 Task: Open Card Machine Learning Model Testing Review in Board Project Time Tracking to Workspace Financial Analysis and Planning and add a team member Softage.2@softage.net, a label Orange, a checklist Bankruptcy Law, an attachment from your computer, a color Orange and finally, add a card description 'Plan and execute company team-building retreat with a focus on team alignment' and a comment 'Let us approach this task with a sense of creativity and innovation, looking for unique and unconventional solutions.'. Add a start date 'Jan 02, 1900' with a due date 'Jan 09, 1900'
Action: Mouse moved to (66, 319)
Screenshot: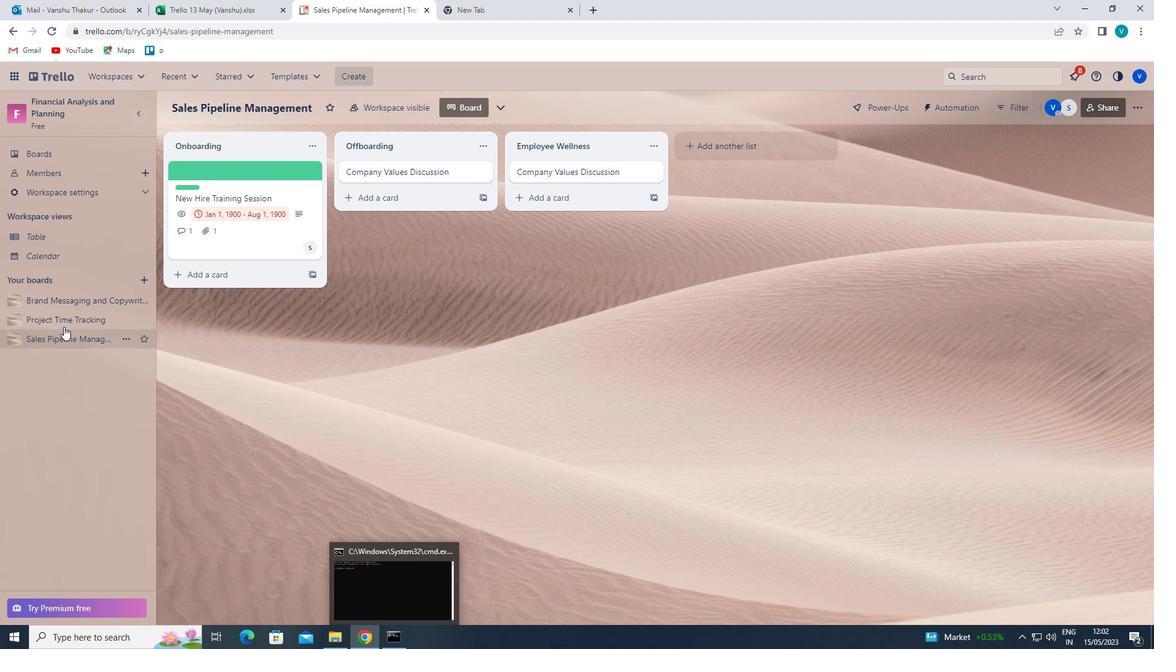 
Action: Mouse pressed left at (66, 319)
Screenshot: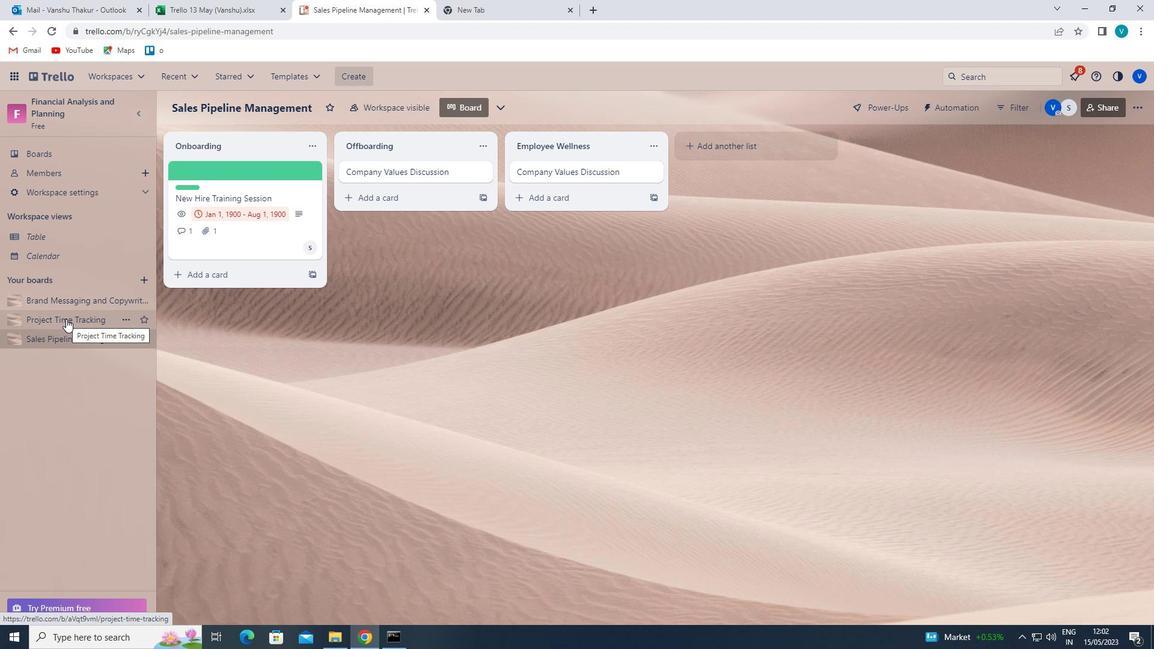 
Action: Mouse moved to (266, 170)
Screenshot: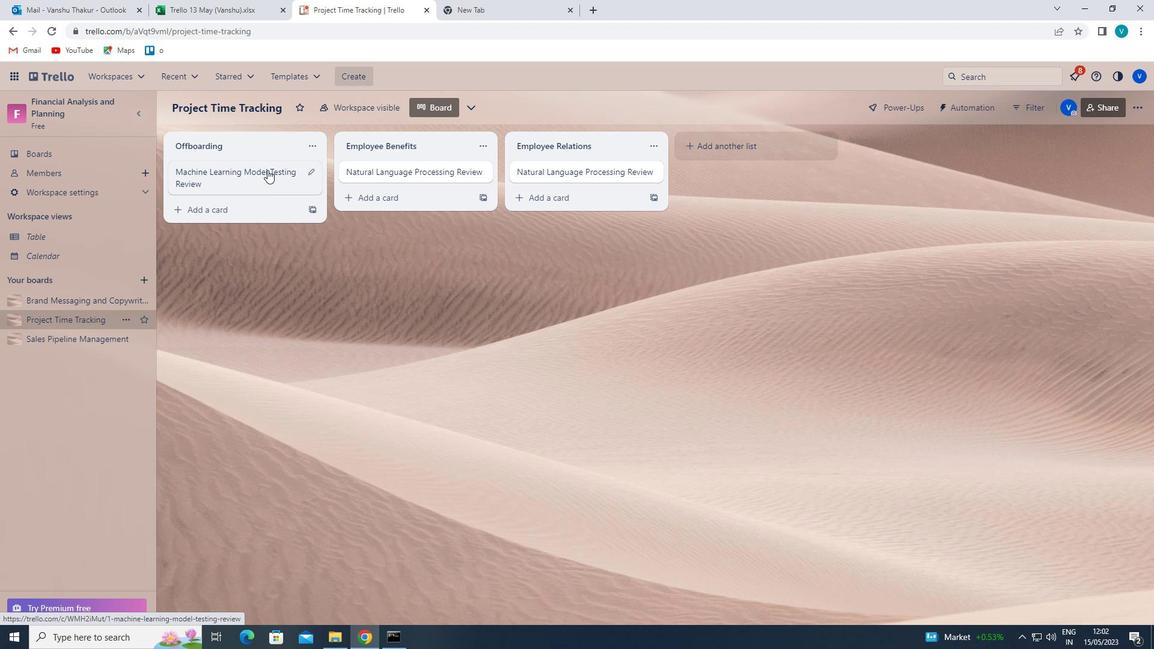 
Action: Mouse pressed left at (266, 170)
Screenshot: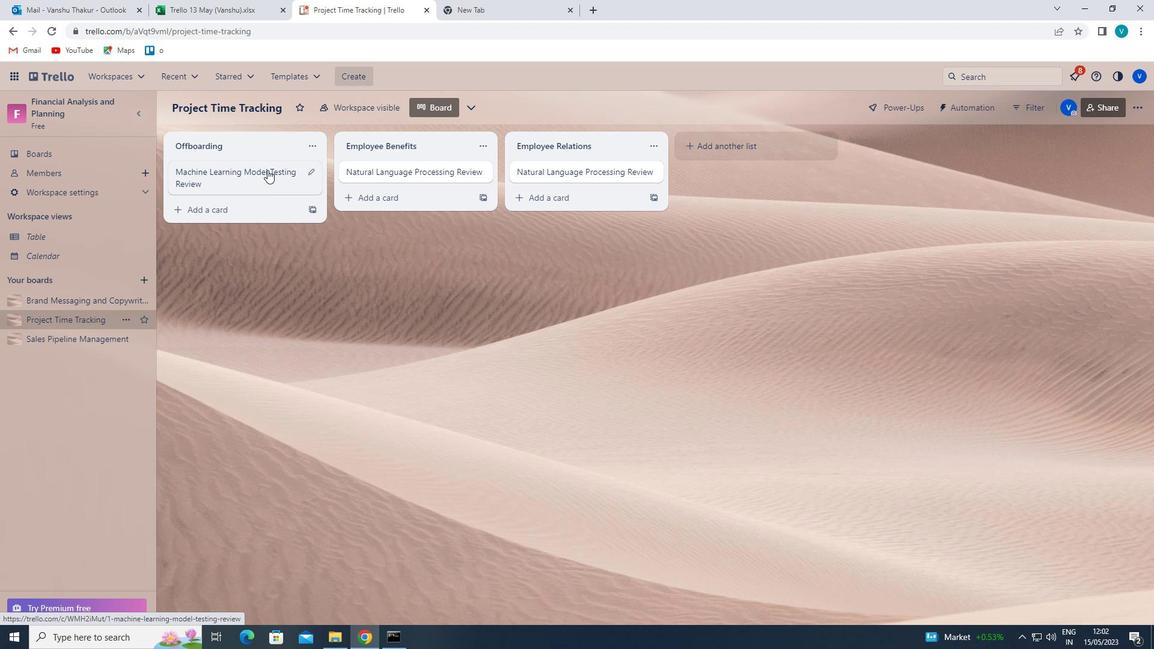 
Action: Mouse moved to (725, 167)
Screenshot: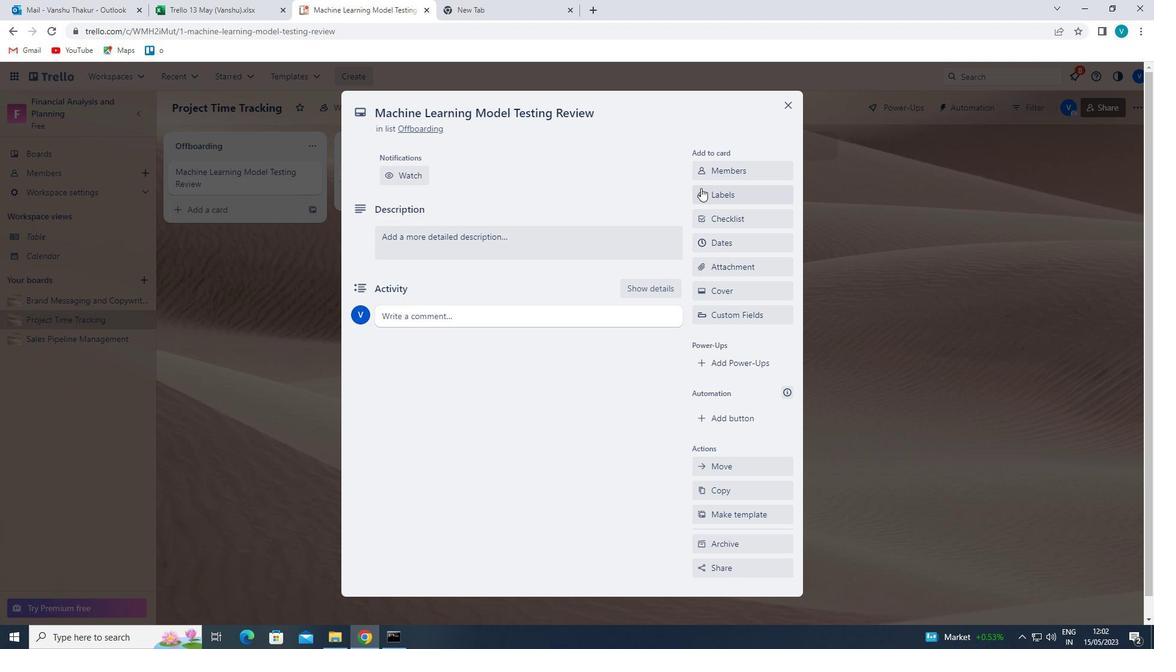
Action: Mouse pressed left at (725, 167)
Screenshot: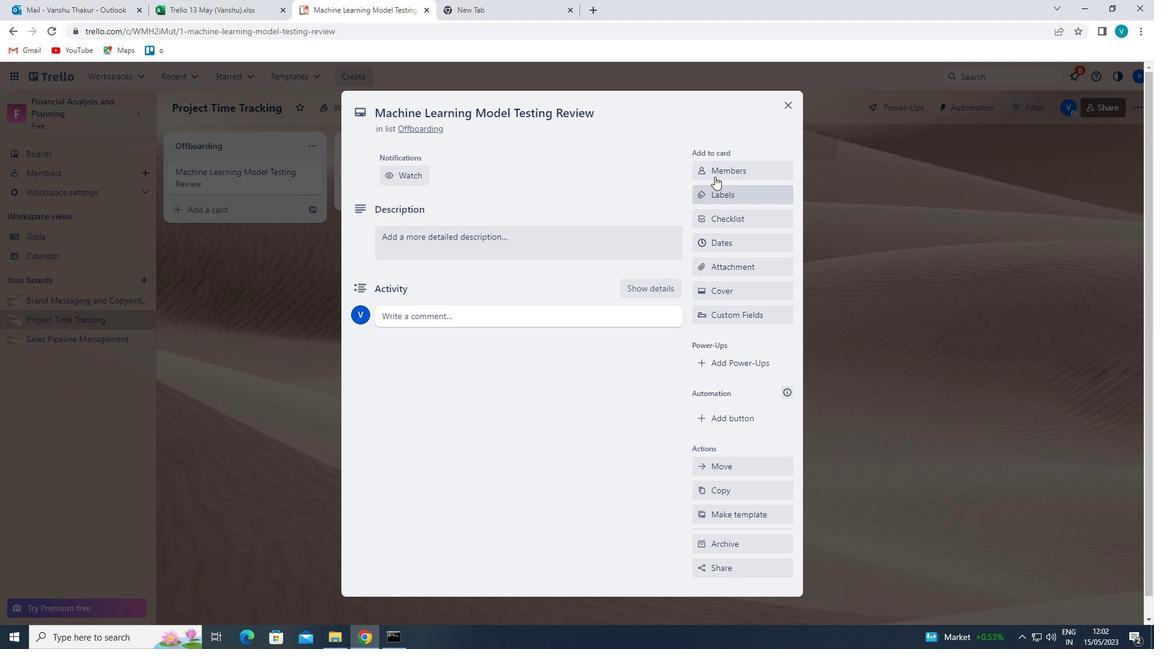 
Action: Mouse moved to (744, 224)
Screenshot: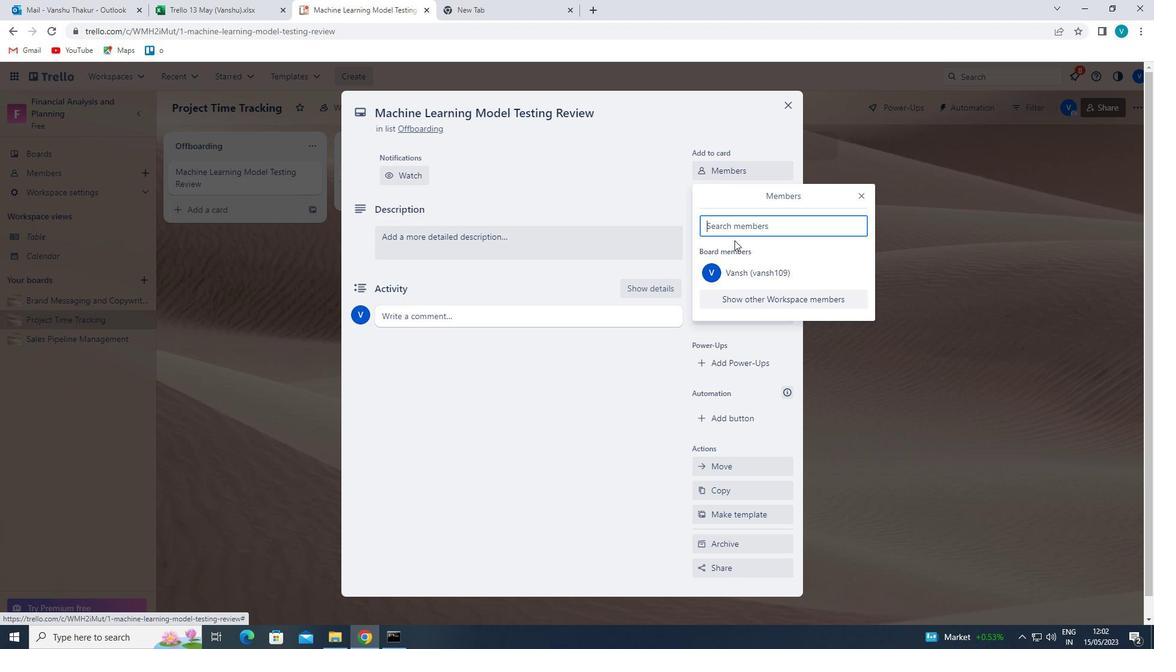 
Action: Mouse pressed left at (744, 224)
Screenshot: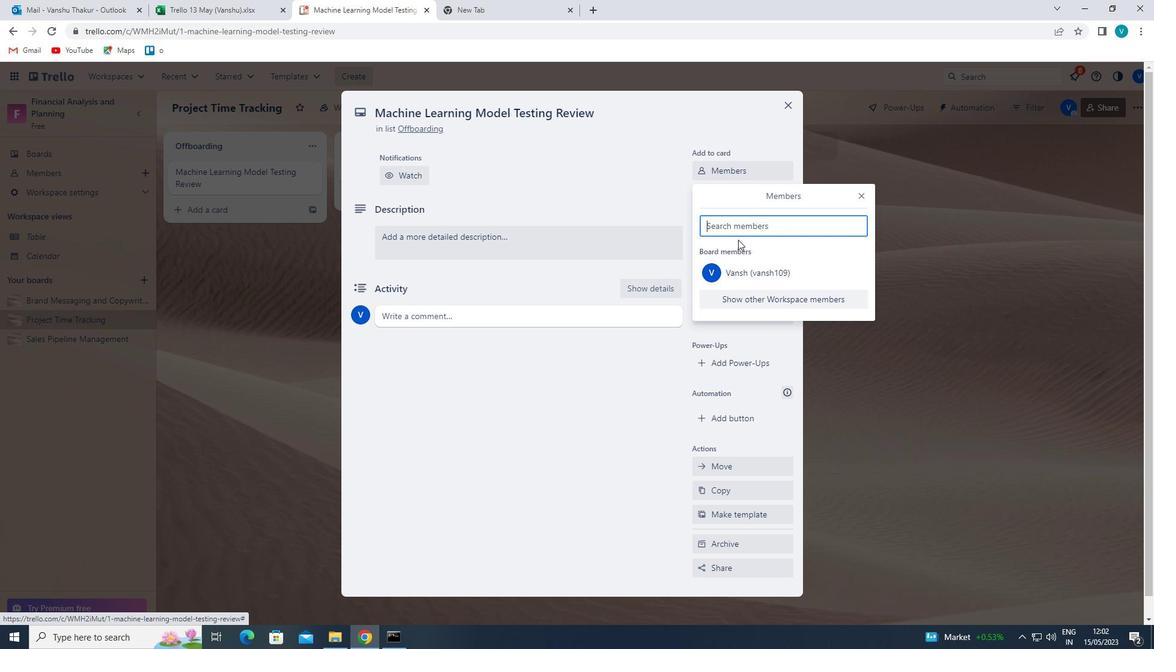 
Action: Key pressed <Key.shift>S
Screenshot: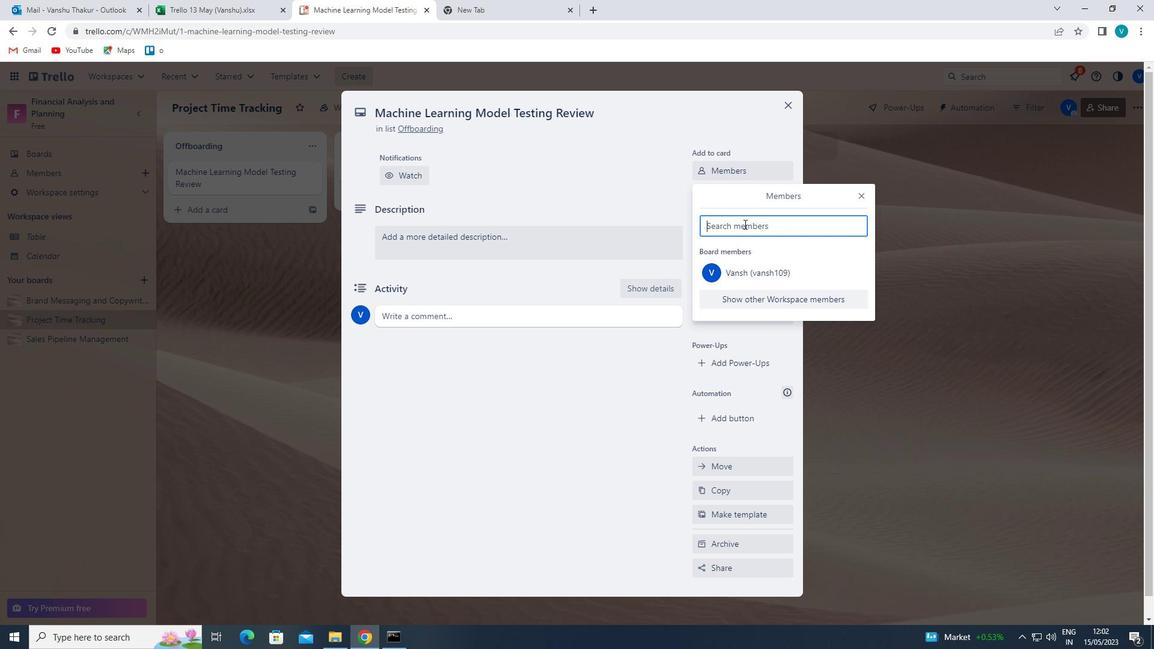 
Action: Mouse moved to (317, 474)
Screenshot: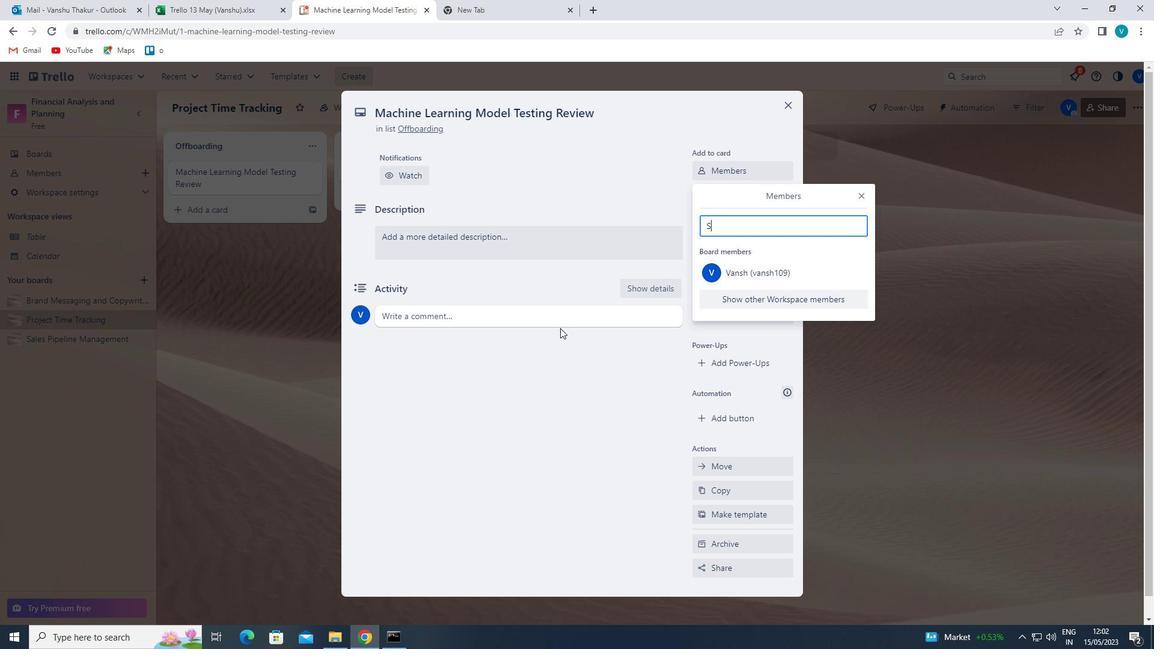 
Action: Key pressed OFT
Screenshot: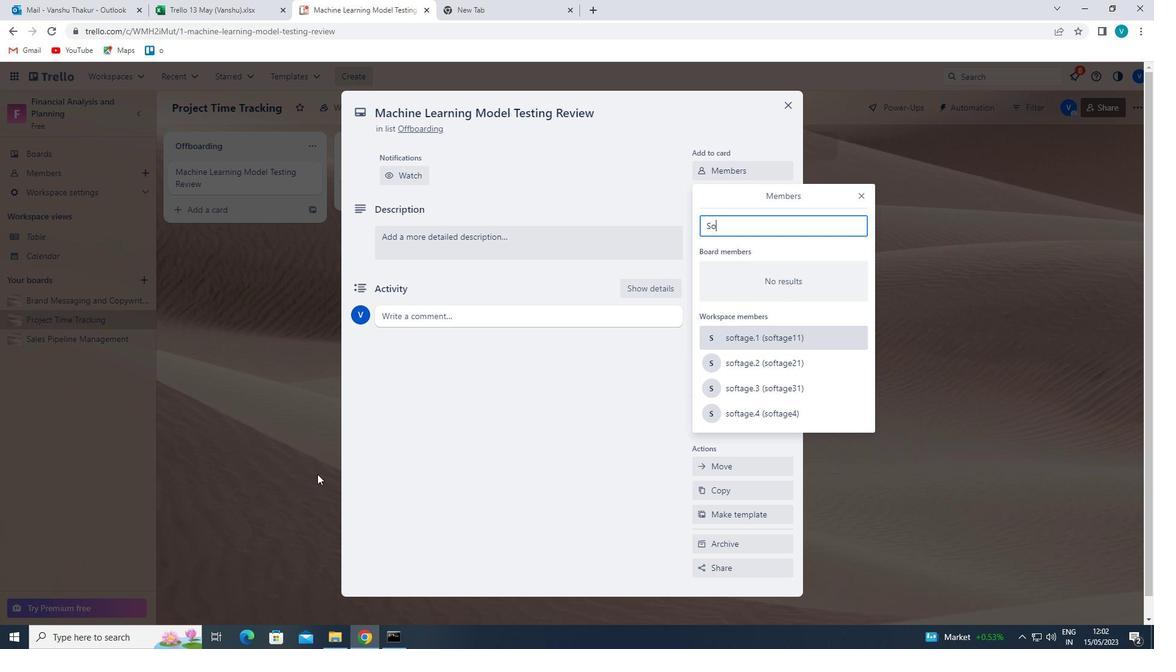 
Action: Mouse moved to (785, 367)
Screenshot: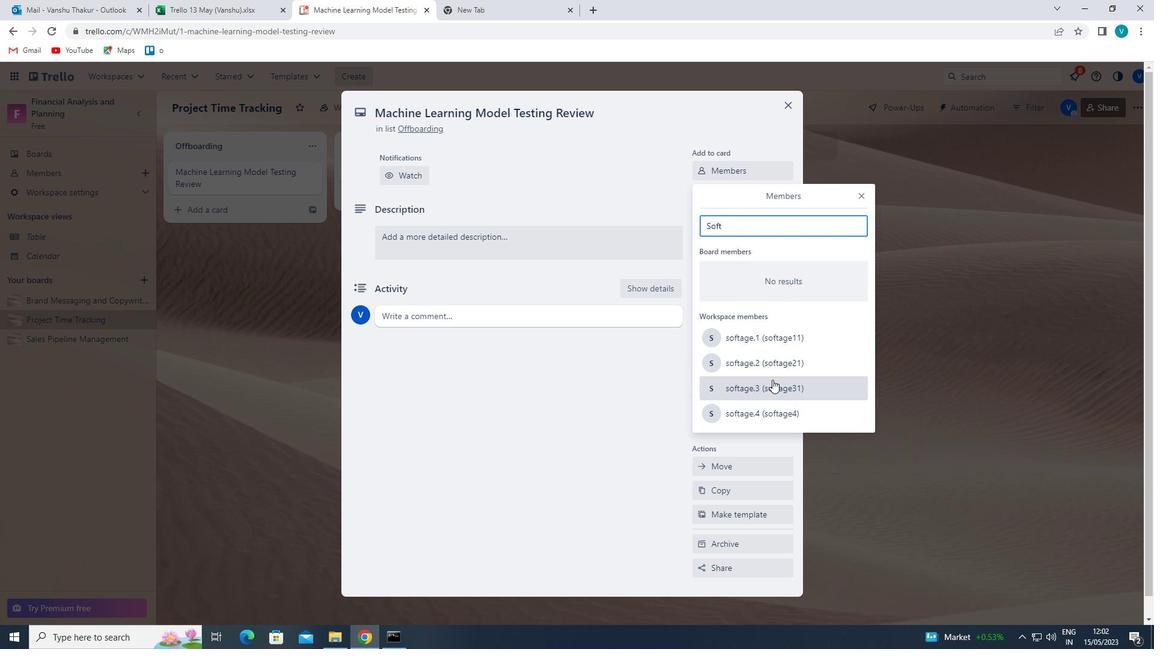
Action: Mouse pressed left at (785, 367)
Screenshot: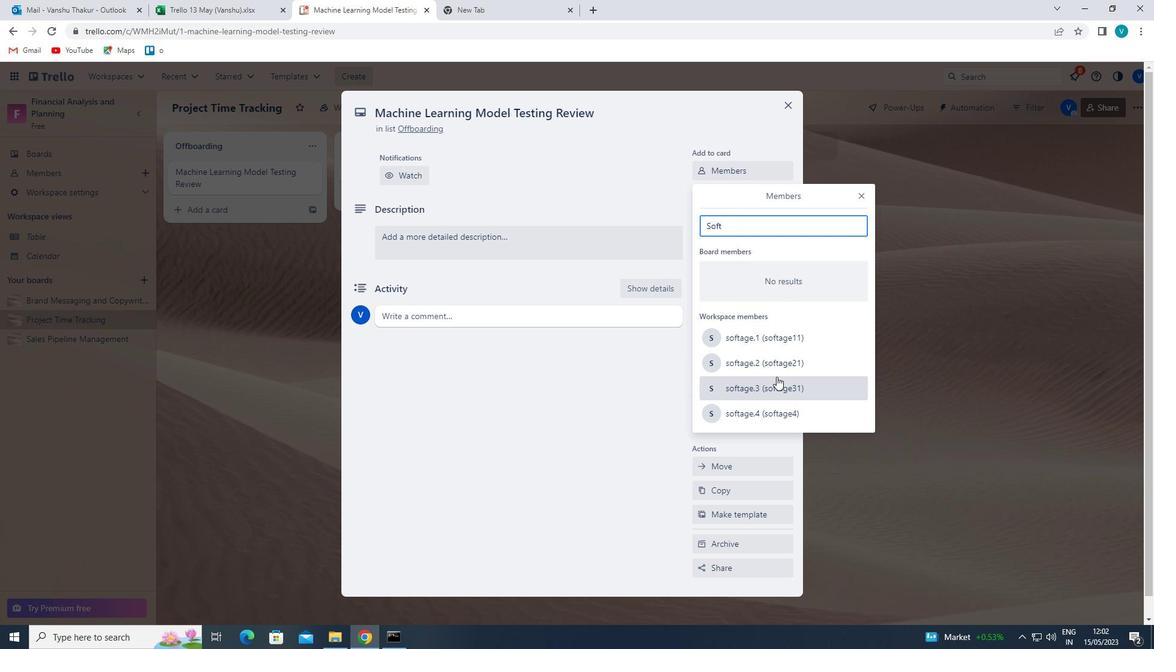 
Action: Mouse moved to (861, 193)
Screenshot: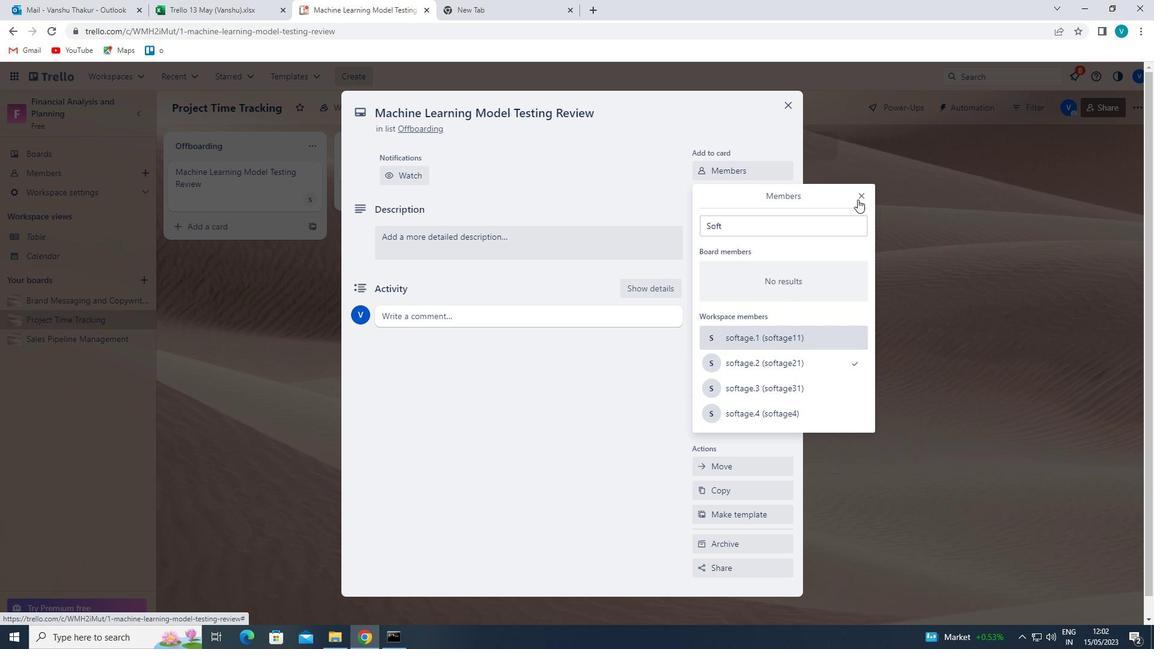 
Action: Mouse pressed left at (861, 193)
Screenshot: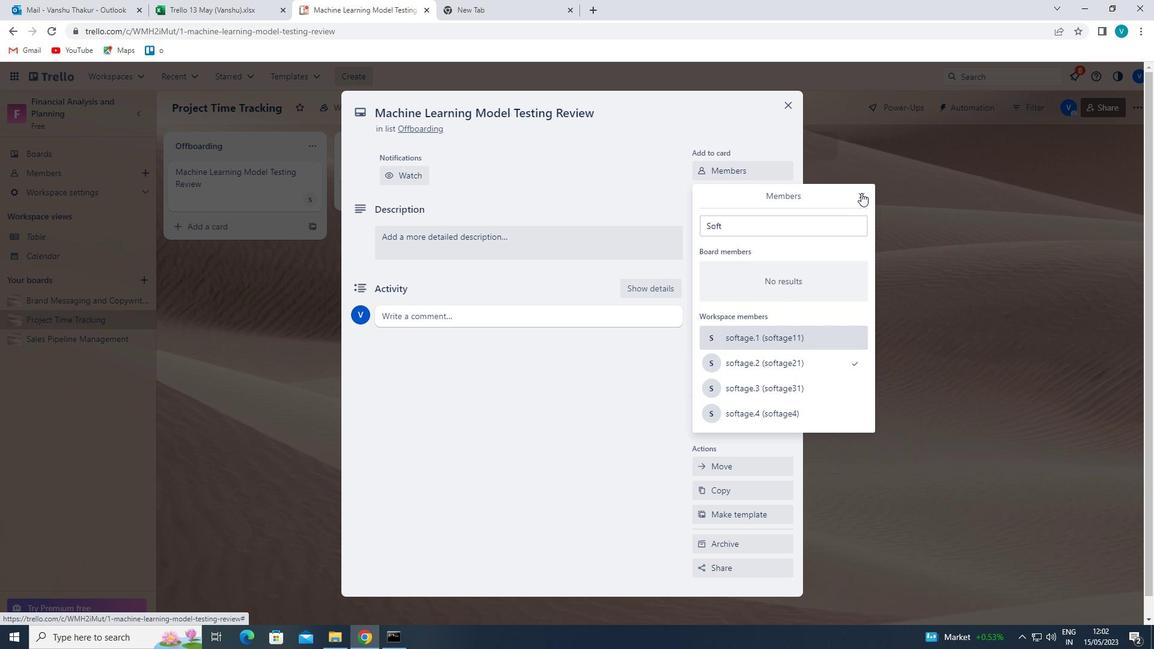 
Action: Mouse moved to (771, 241)
Screenshot: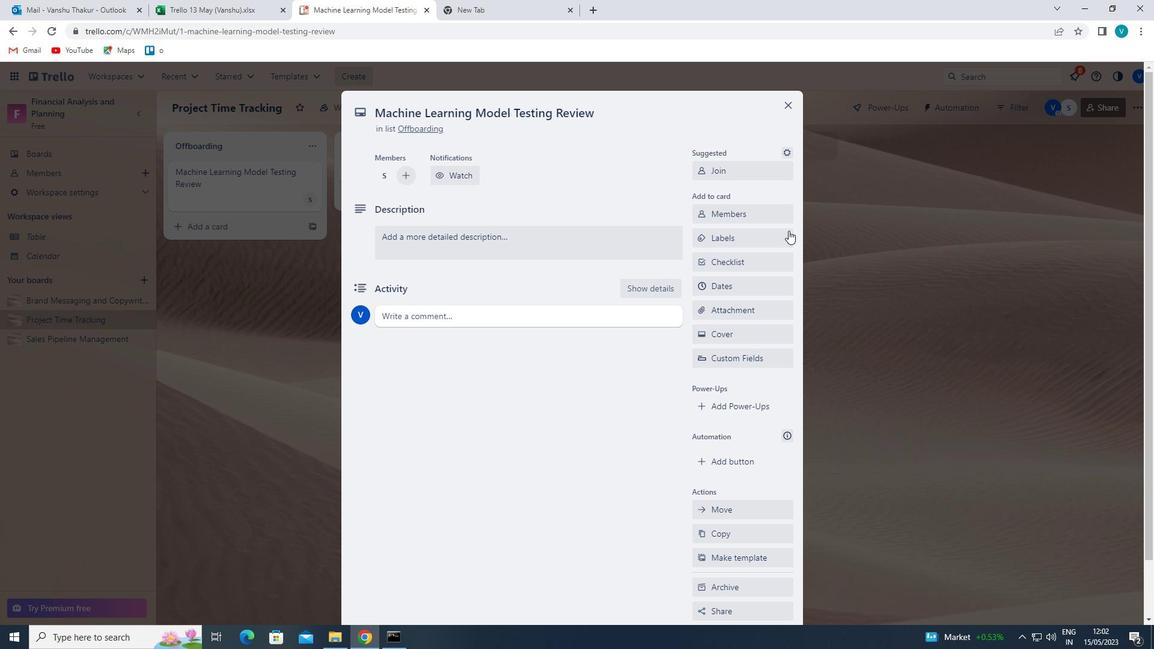 
Action: Mouse pressed left at (771, 241)
Screenshot: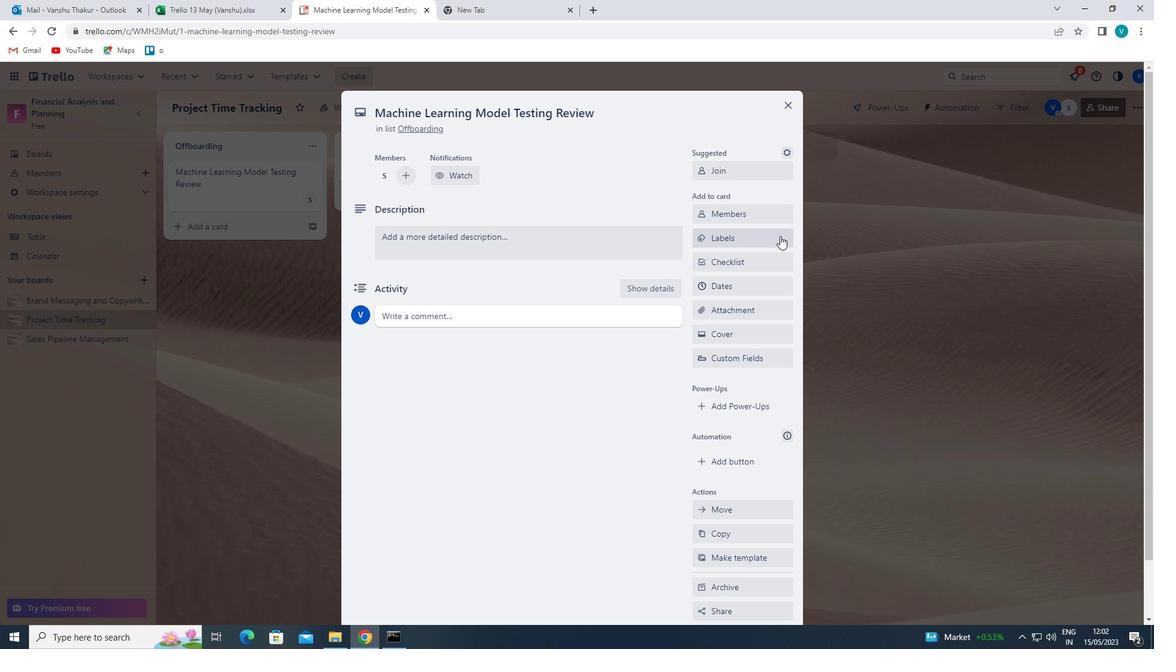 
Action: Mouse moved to (761, 380)
Screenshot: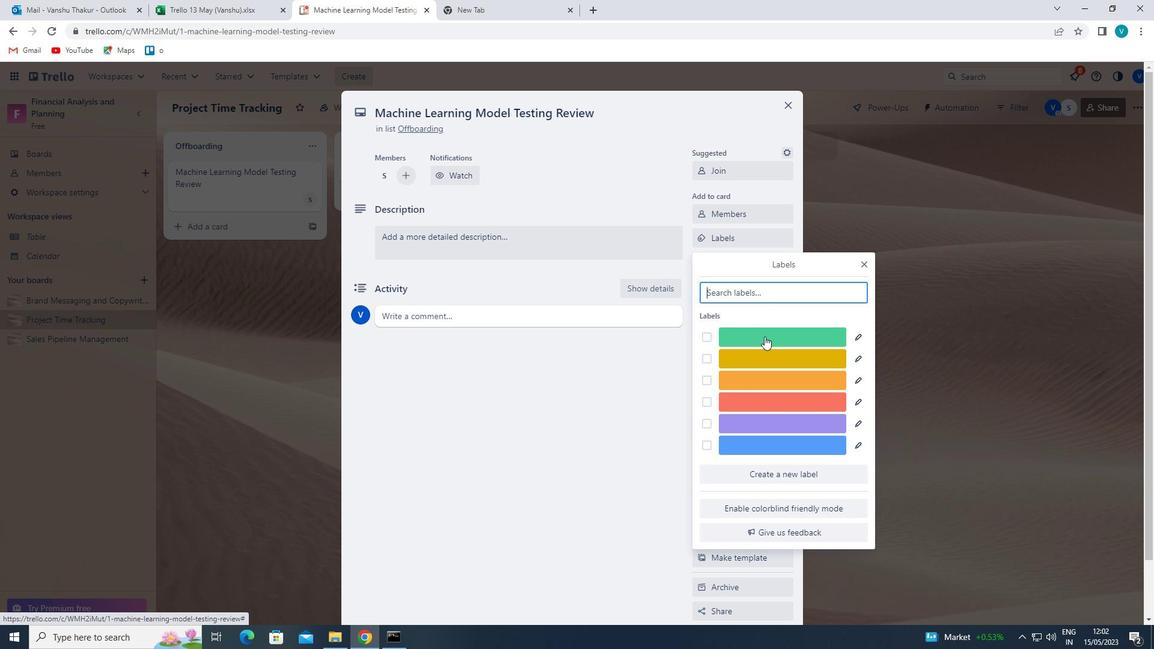 
Action: Mouse pressed left at (761, 380)
Screenshot: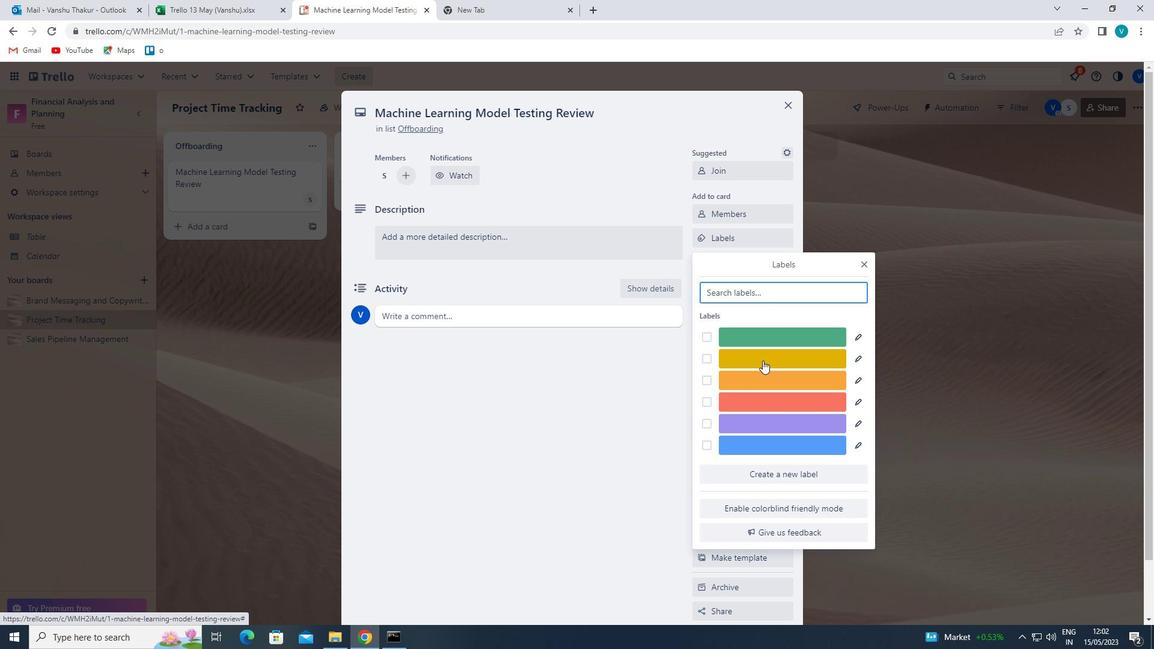 
Action: Mouse moved to (763, 363)
Screenshot: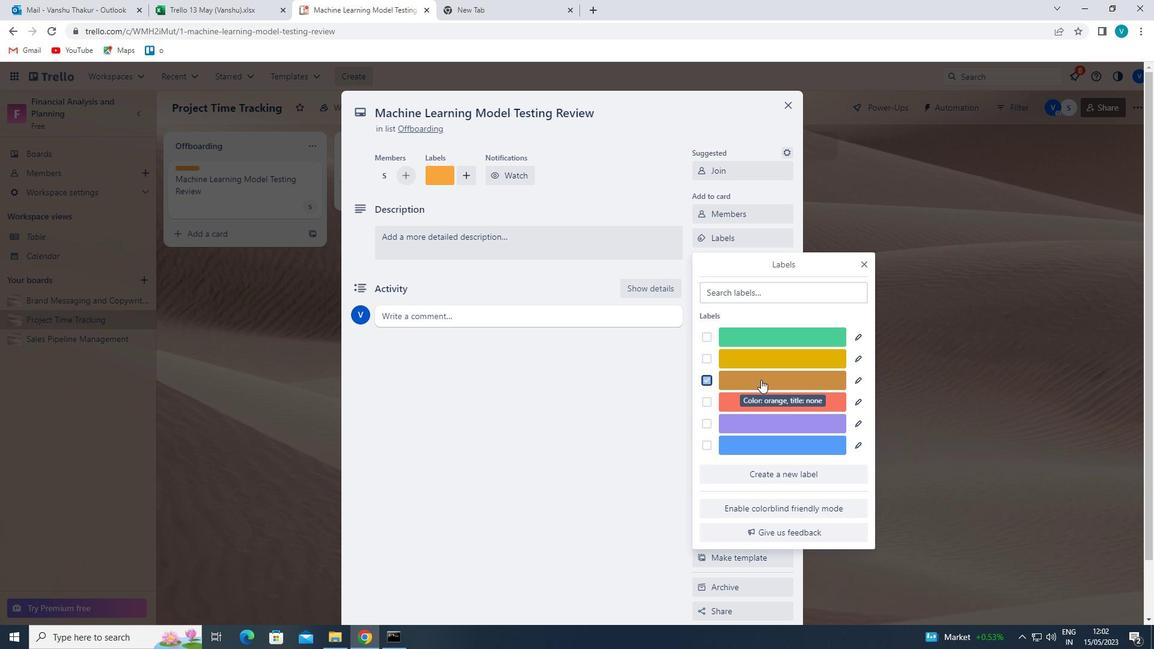 
Action: Mouse pressed left at (763, 363)
Screenshot: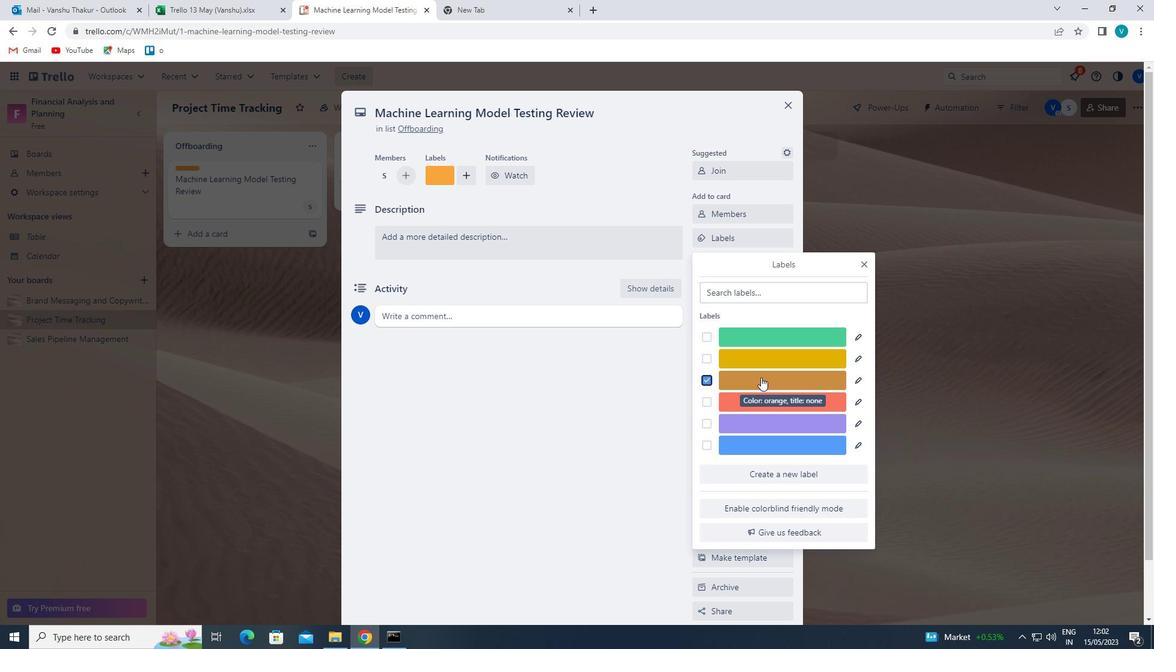 
Action: Mouse moved to (748, 375)
Screenshot: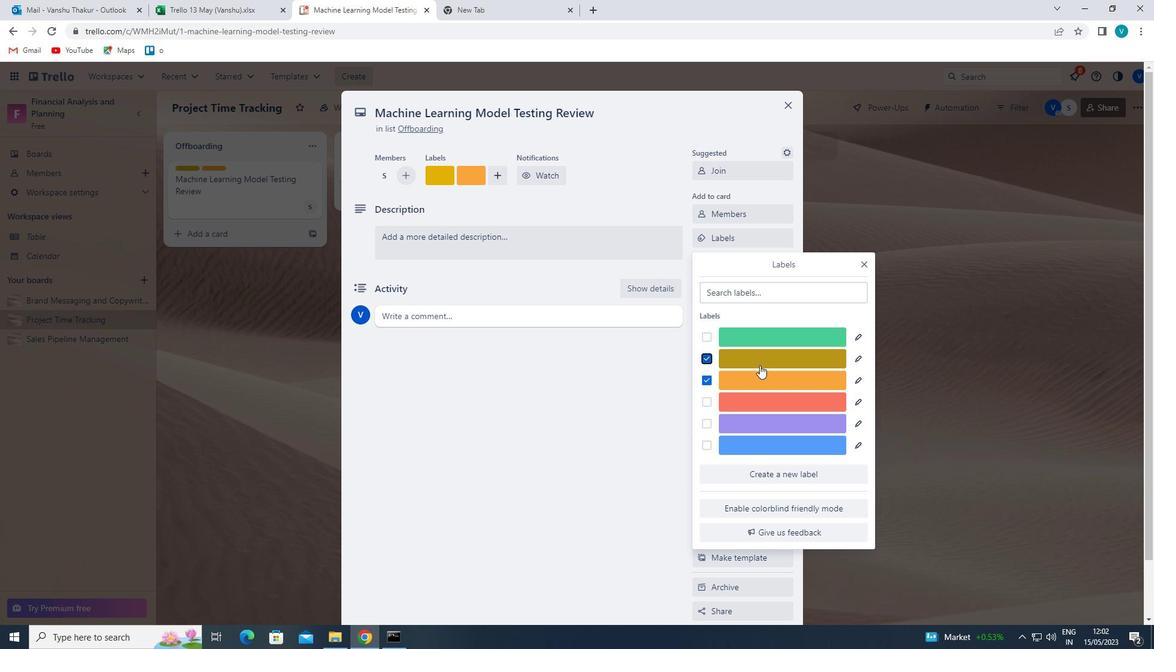 
Action: Mouse pressed left at (748, 375)
Screenshot: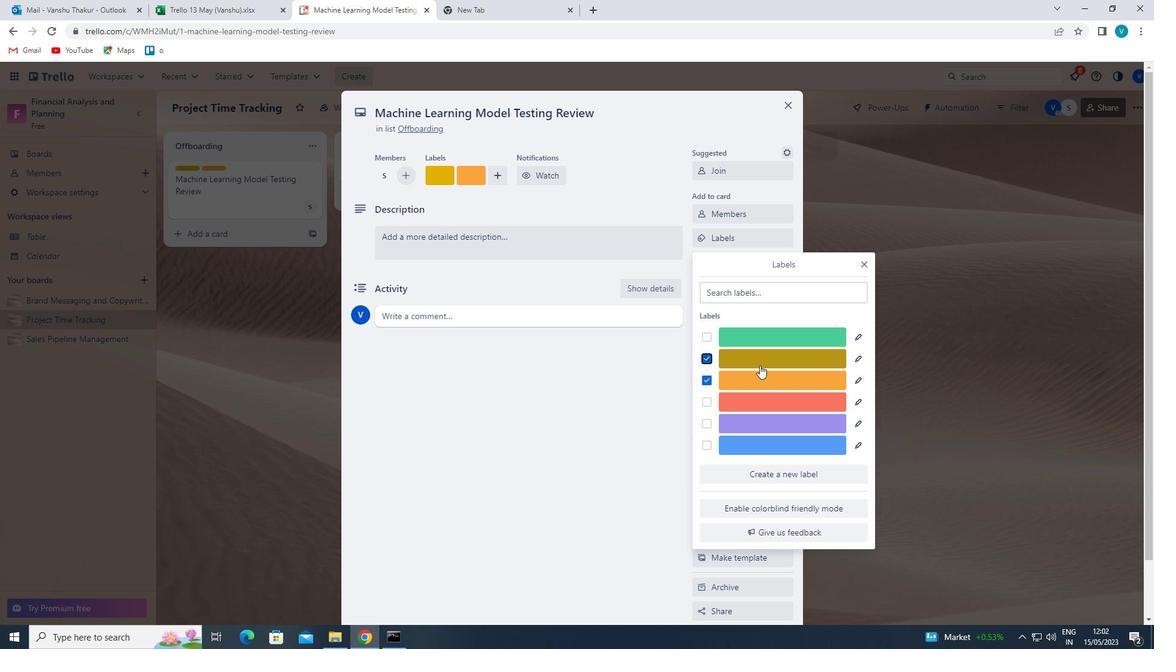 
Action: Mouse moved to (765, 374)
Screenshot: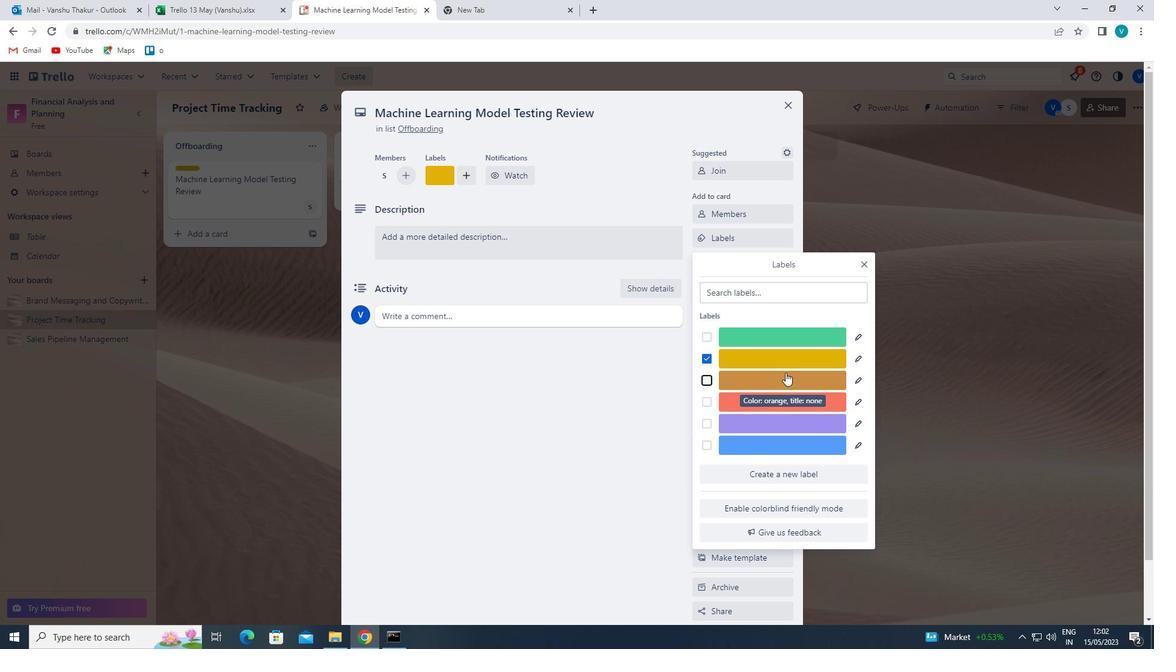 
Action: Mouse pressed left at (765, 374)
Screenshot: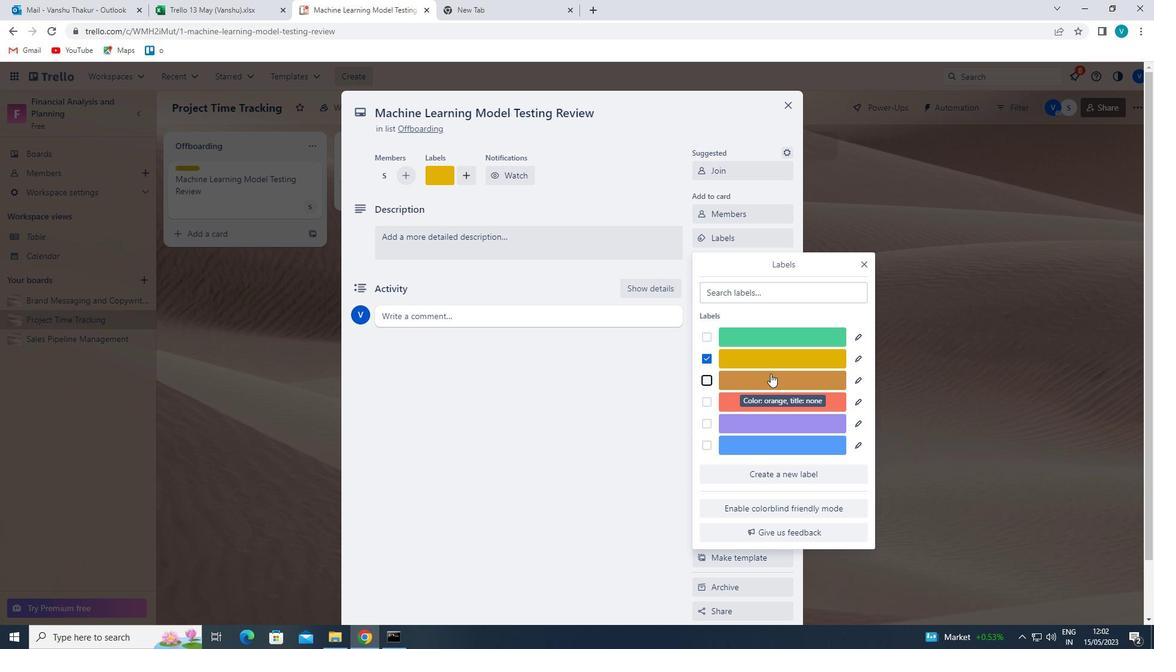 
Action: Mouse moved to (754, 357)
Screenshot: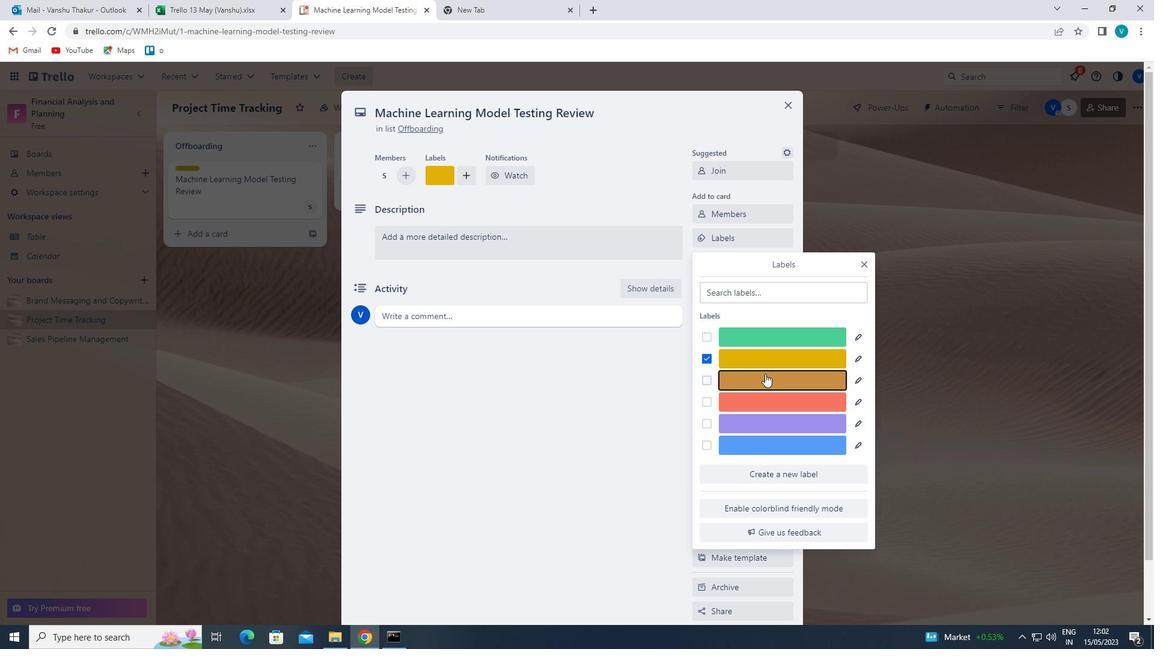 
Action: Mouse pressed left at (754, 357)
Screenshot: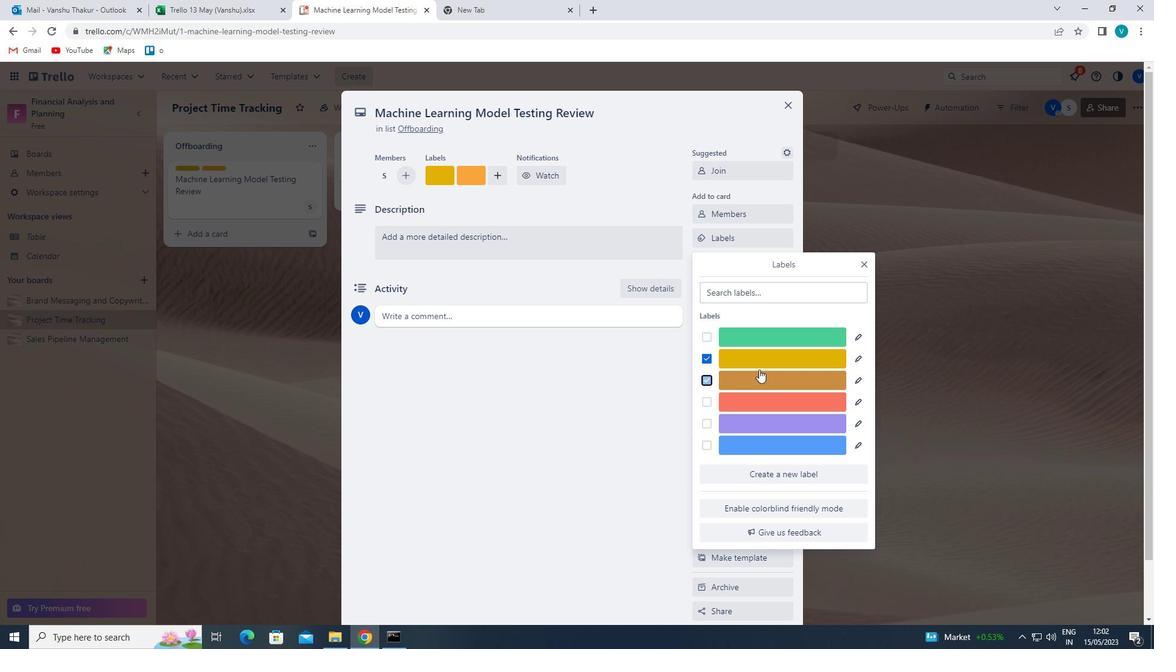 
Action: Mouse moved to (862, 262)
Screenshot: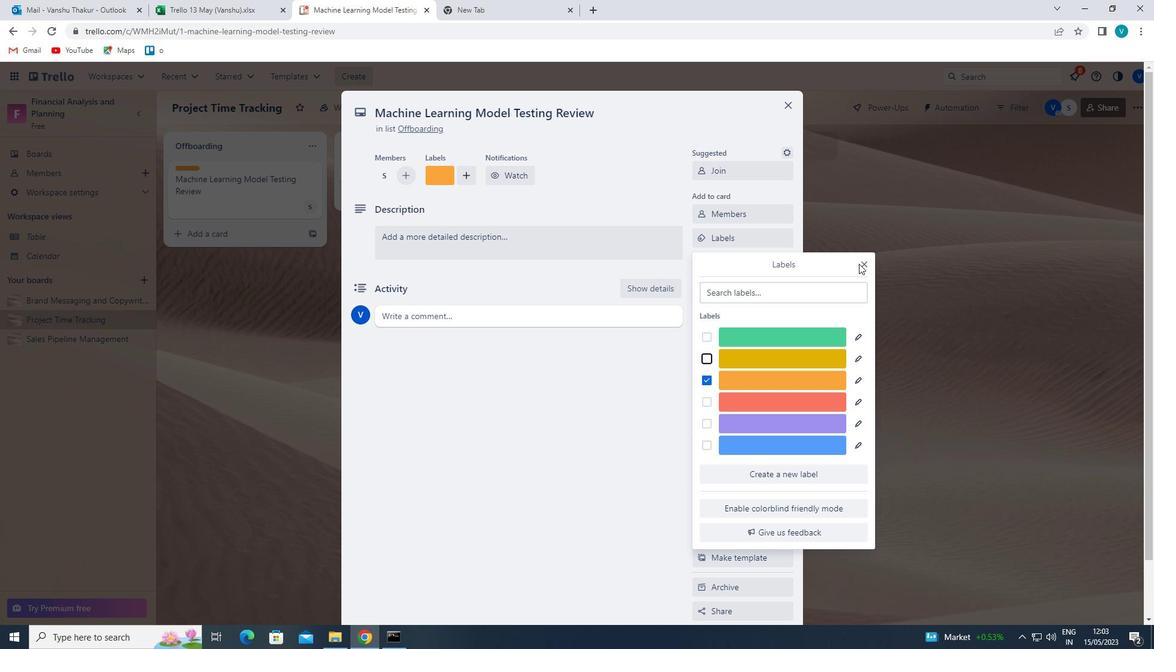 
Action: Mouse pressed left at (862, 262)
Screenshot: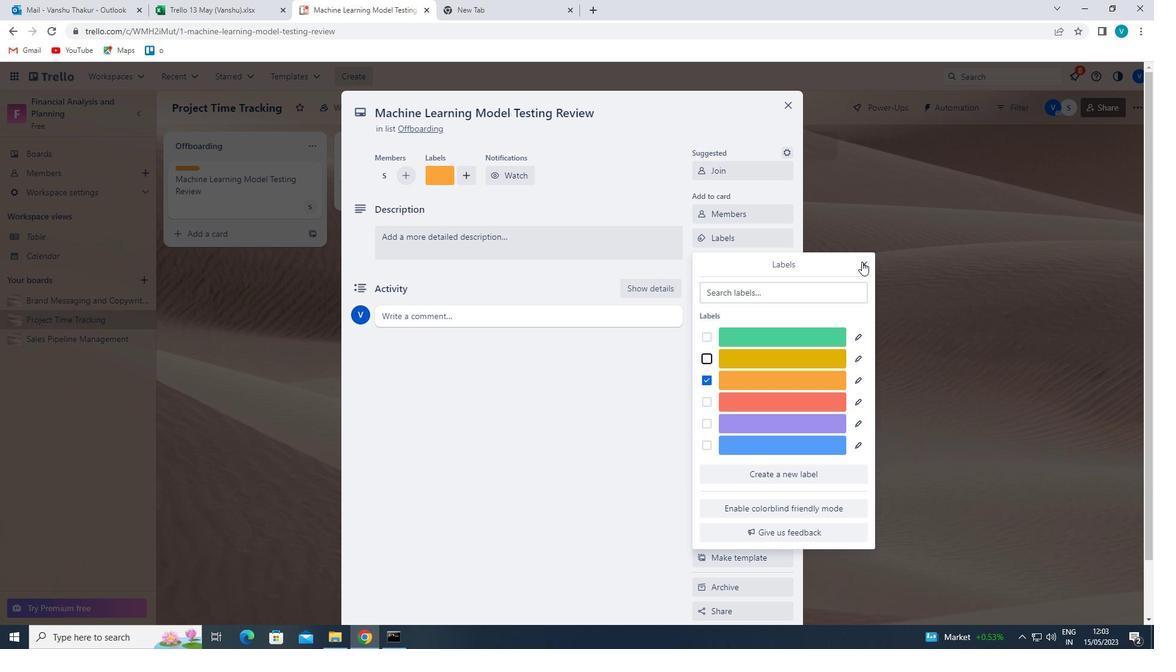 
Action: Mouse moved to (737, 268)
Screenshot: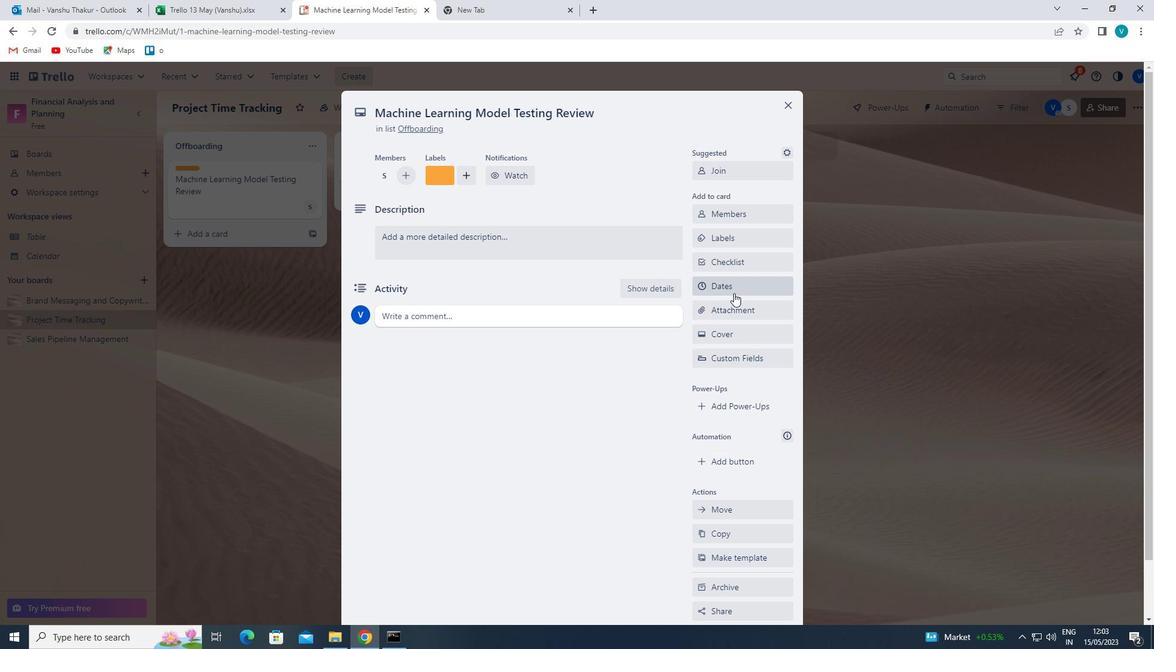 
Action: Mouse pressed left at (737, 268)
Screenshot: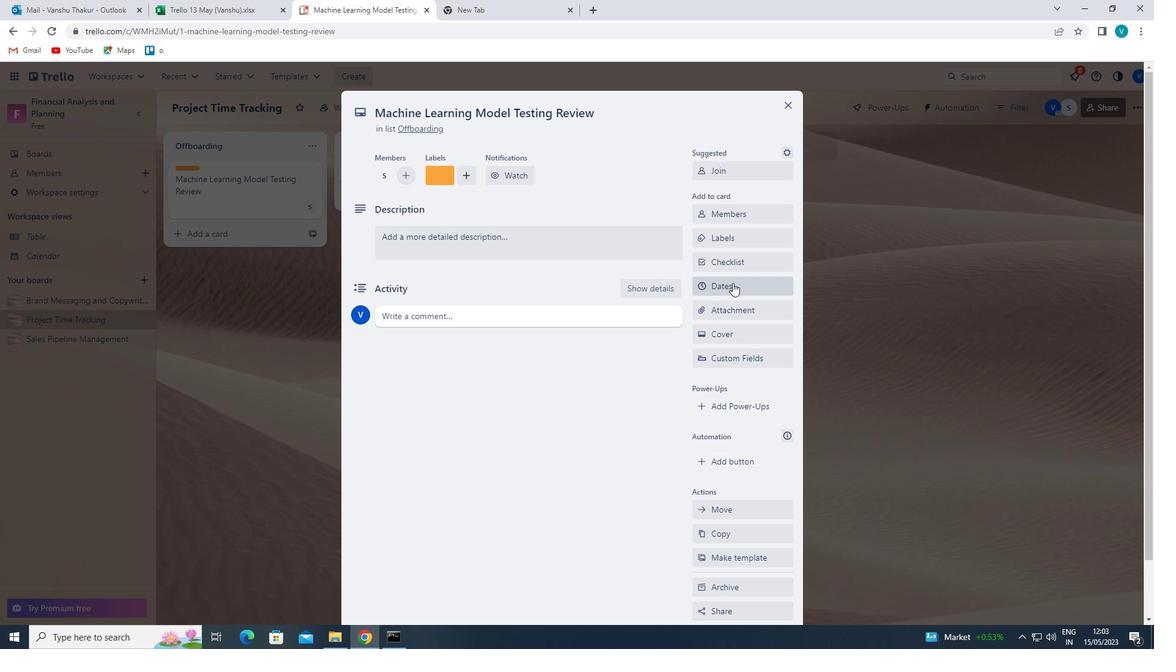 
Action: Mouse moved to (720, 279)
Screenshot: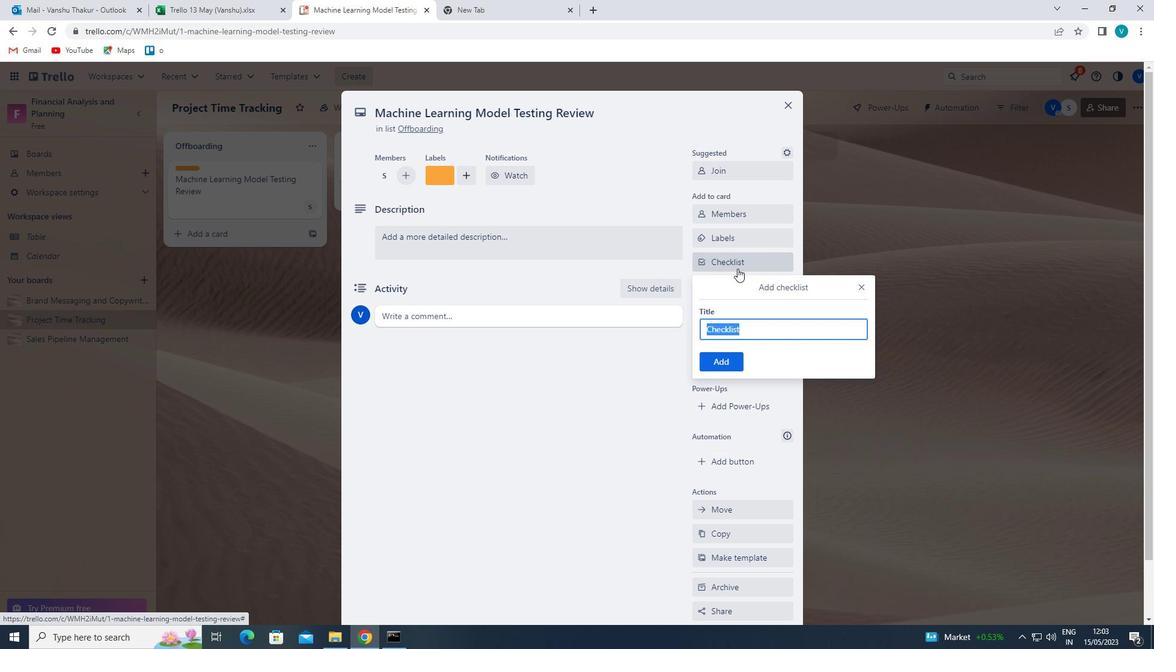
Action: Key pressed <Key.shift>
Screenshot: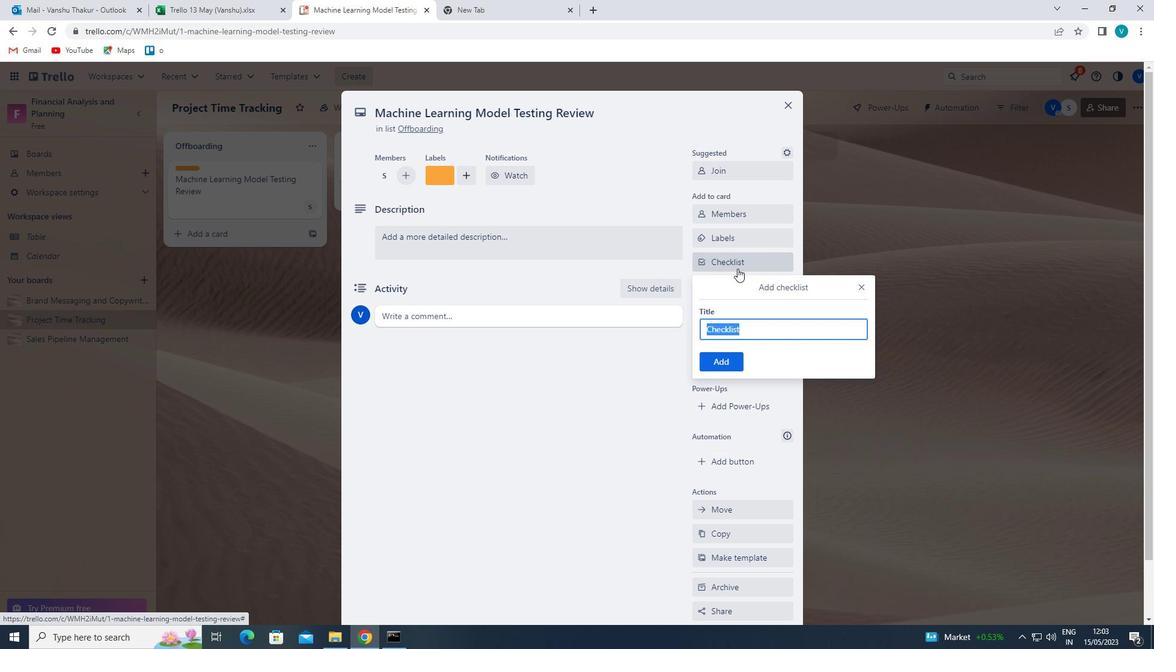 
Action: Mouse moved to (651, 318)
Screenshot: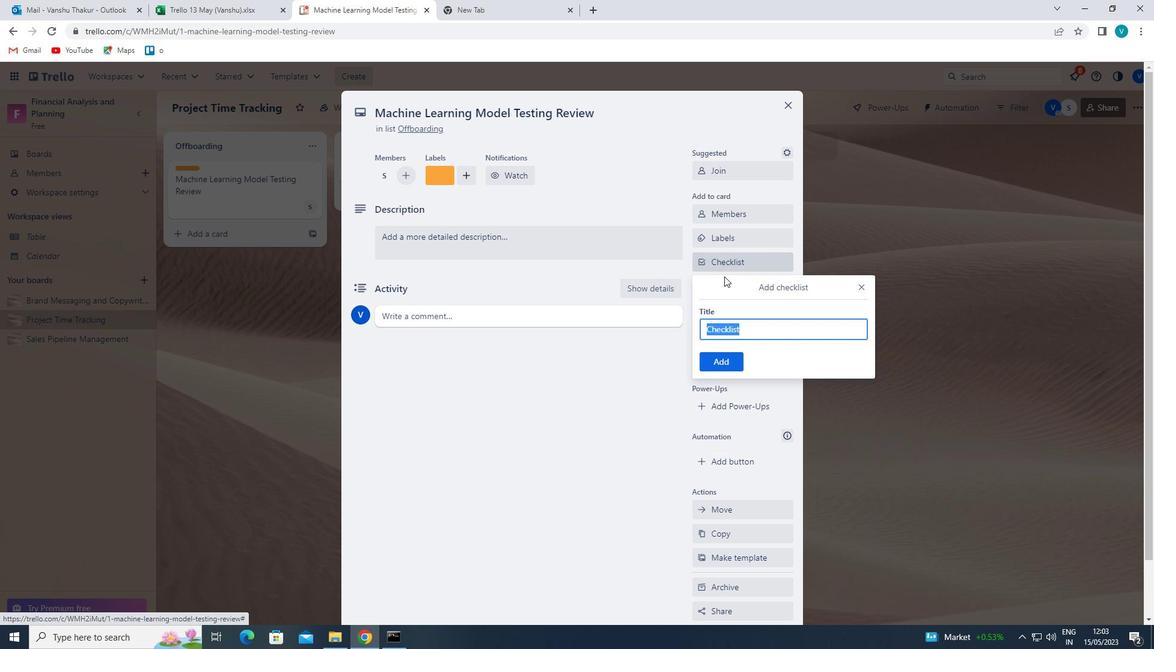 
Action: Key pressed BANK
Screenshot: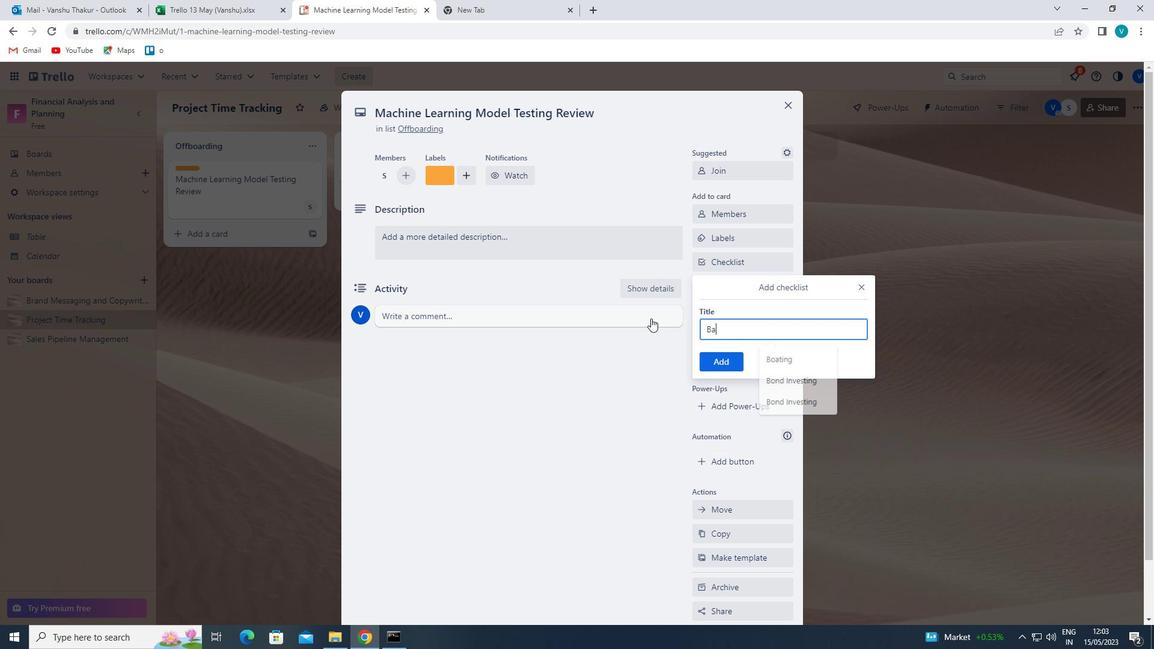 
Action: Mouse moved to (651, 319)
Screenshot: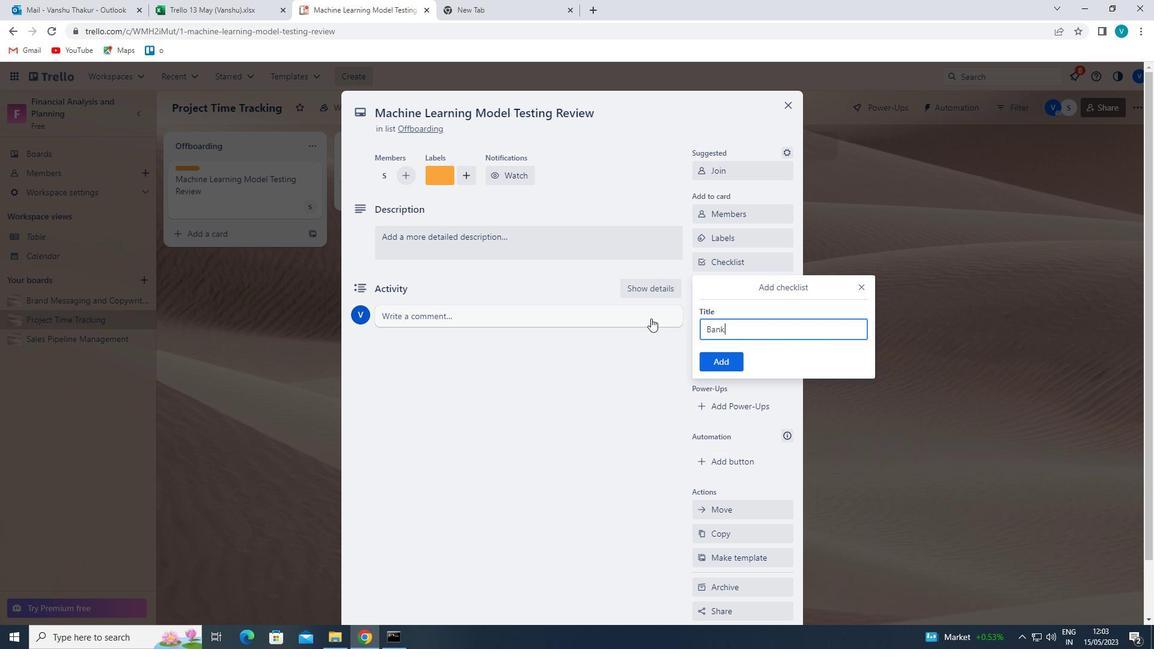 
Action: Key pressed RUPTCY<Key.space><Key.shift>LAW
Screenshot: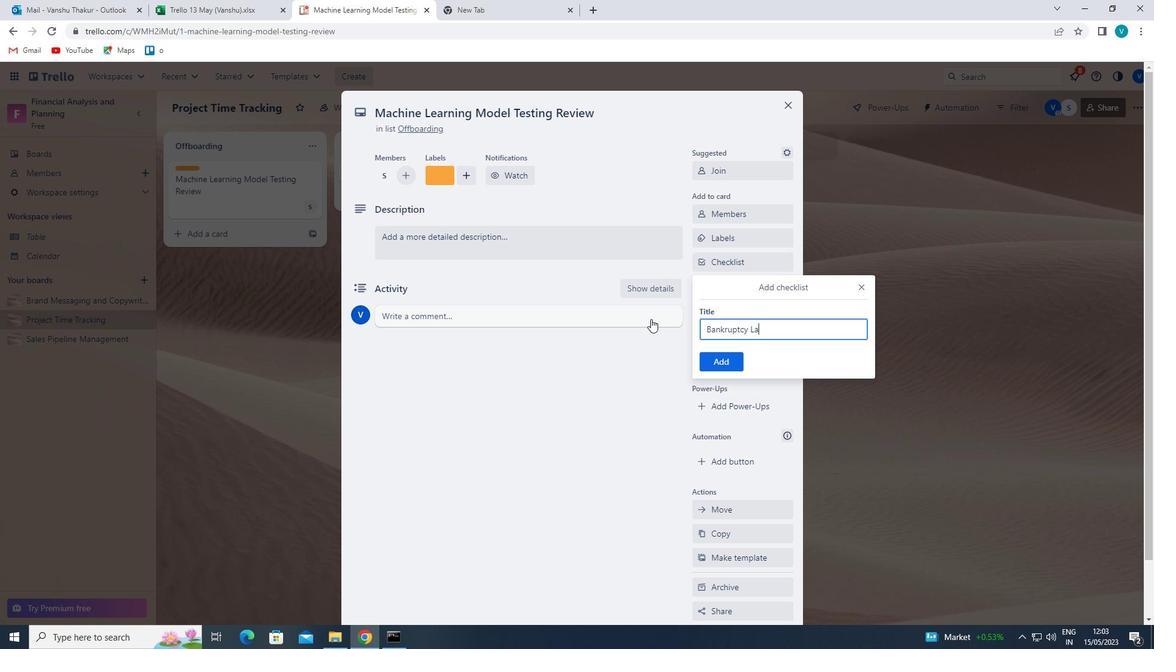 
Action: Mouse moved to (730, 361)
Screenshot: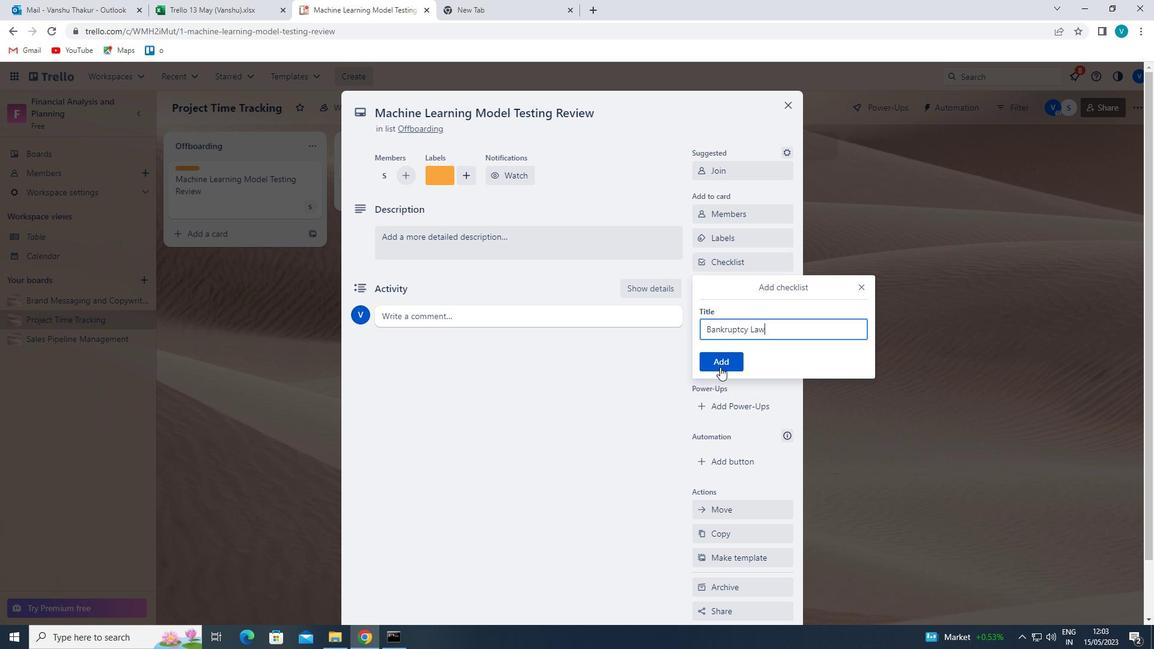 
Action: Mouse pressed left at (730, 361)
Screenshot: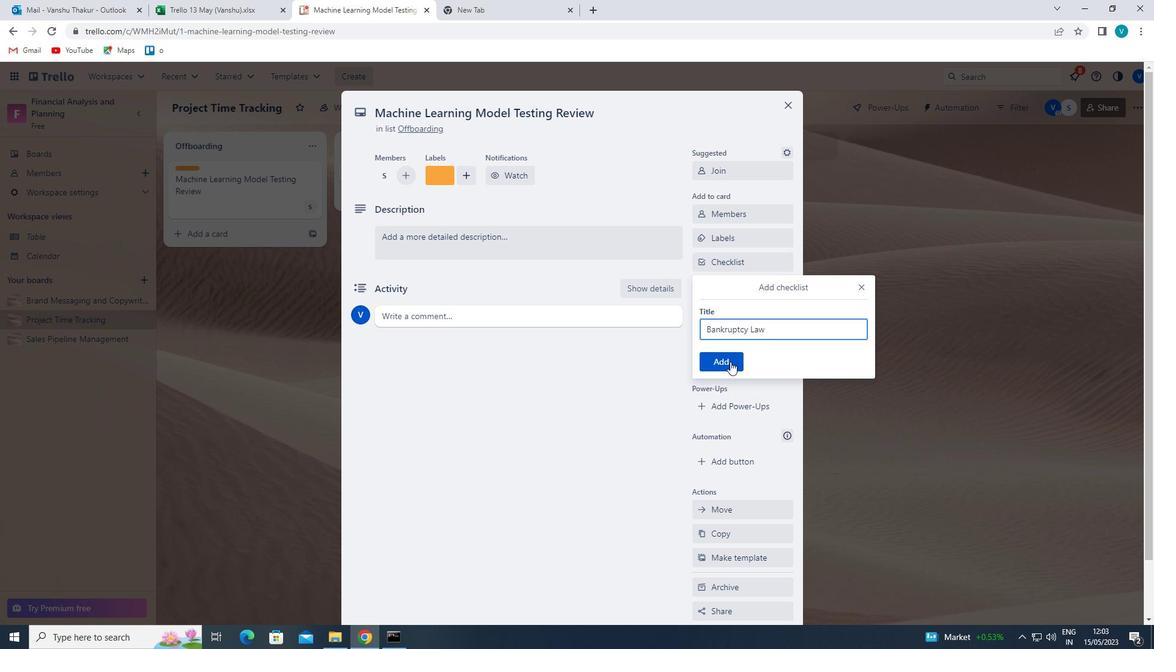 
Action: Mouse moved to (735, 309)
Screenshot: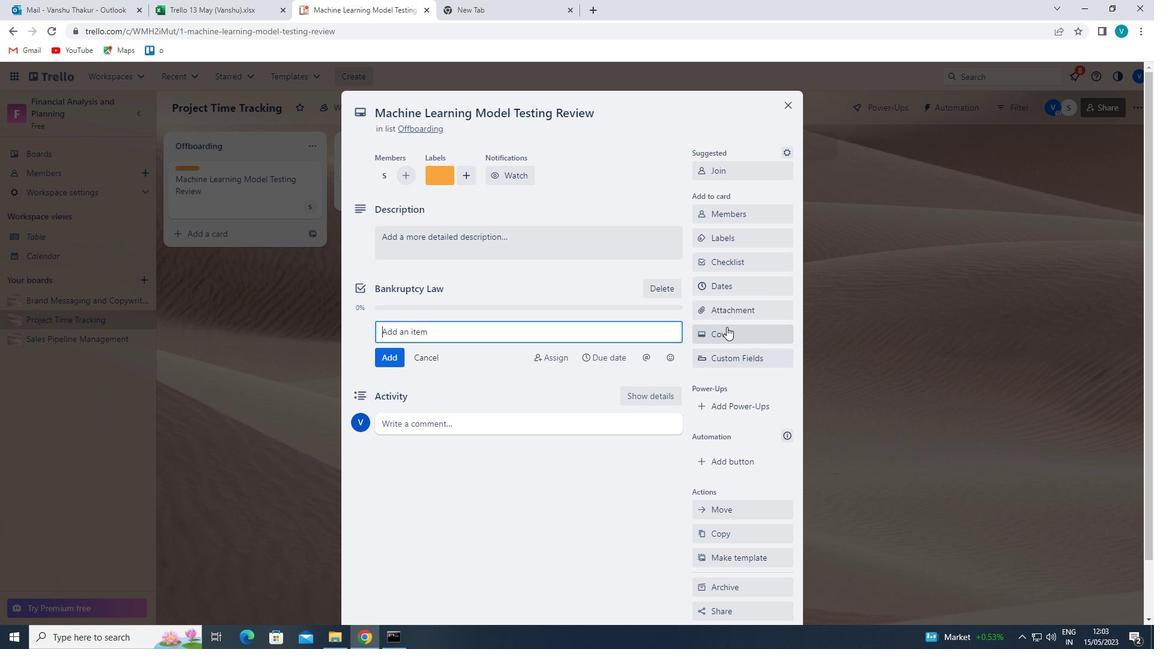 
Action: Mouse pressed left at (735, 309)
Screenshot: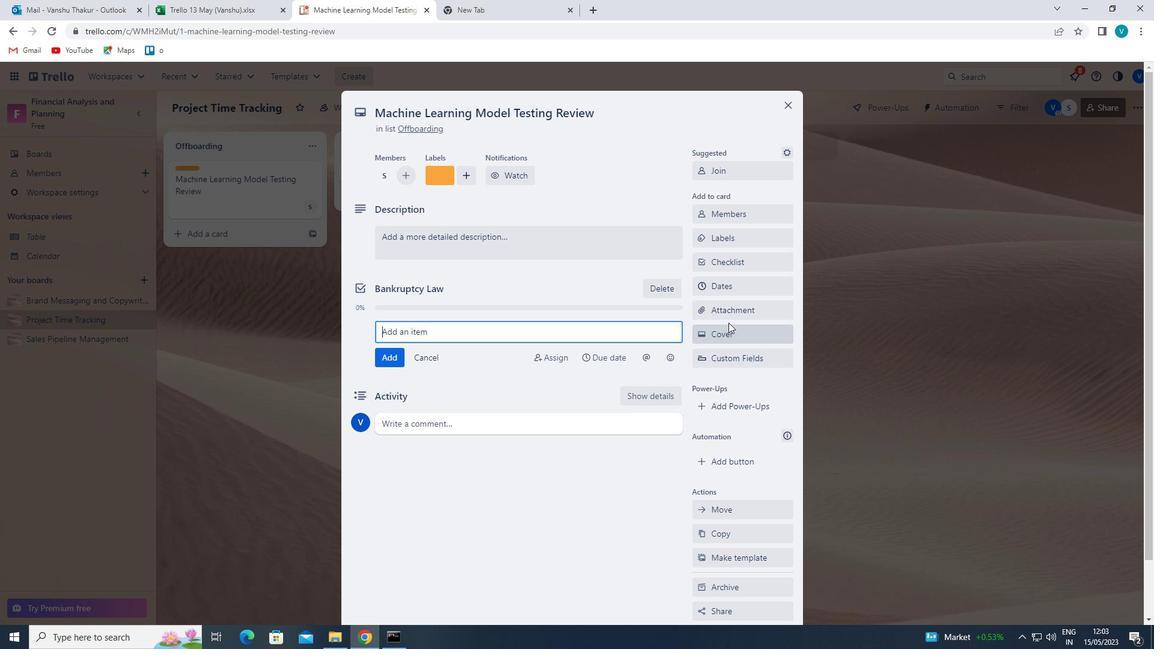
Action: Mouse moved to (723, 356)
Screenshot: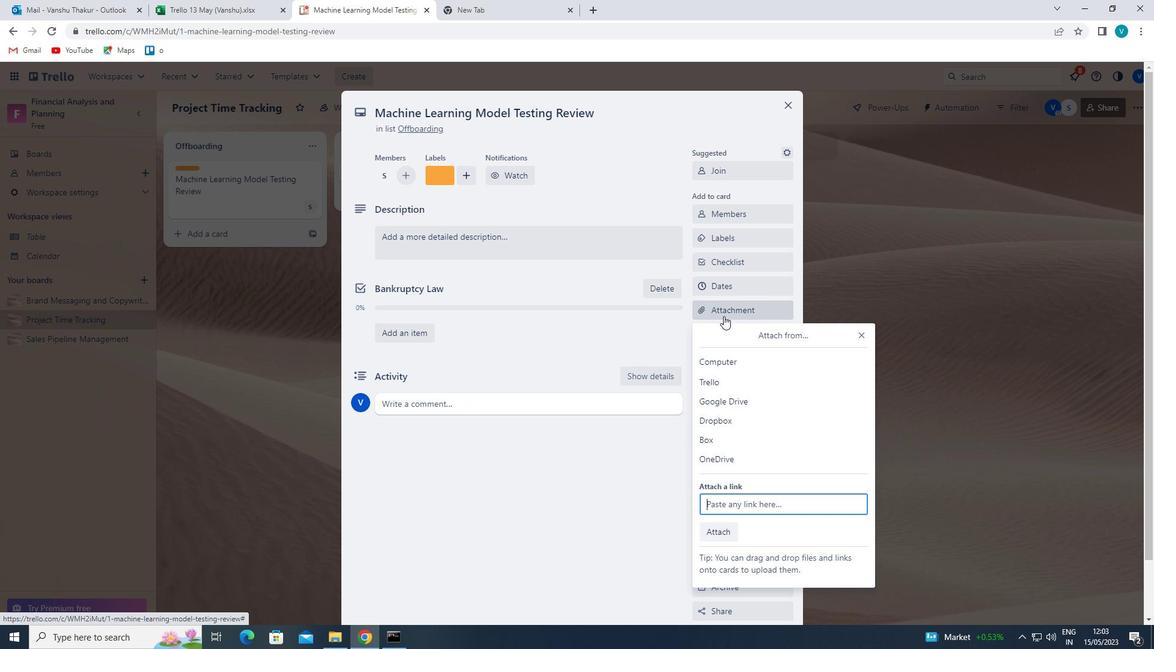 
Action: Mouse pressed left at (723, 356)
Screenshot: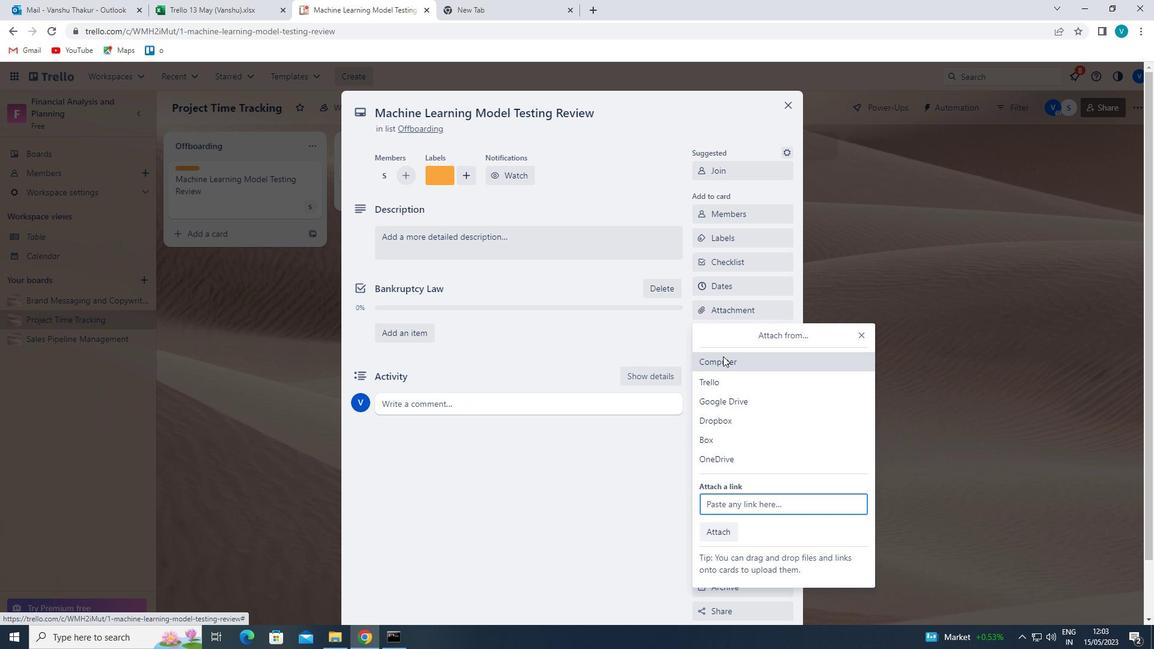
Action: Mouse moved to (199, 192)
Screenshot: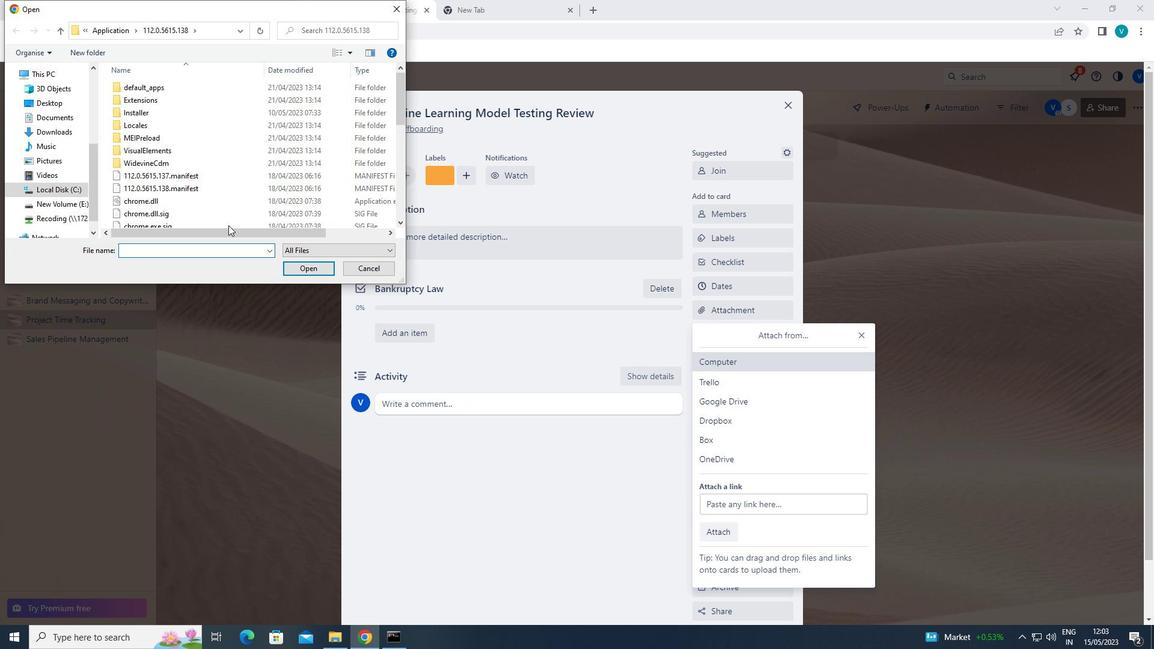 
Action: Mouse pressed left at (199, 192)
Screenshot: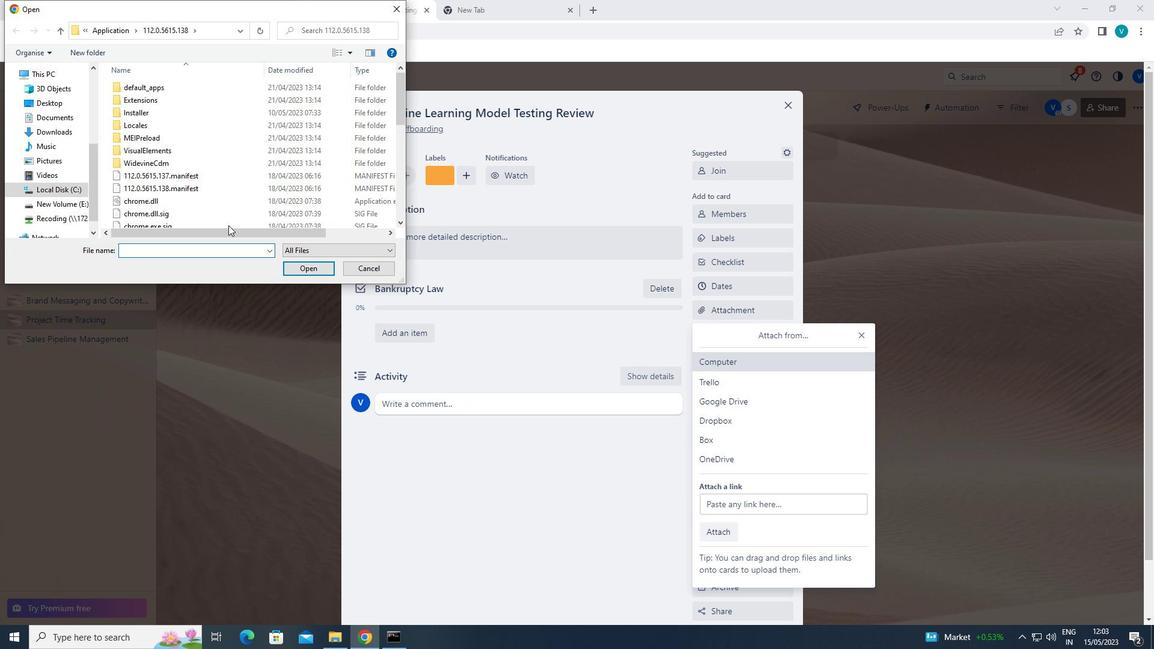 
Action: Mouse moved to (306, 269)
Screenshot: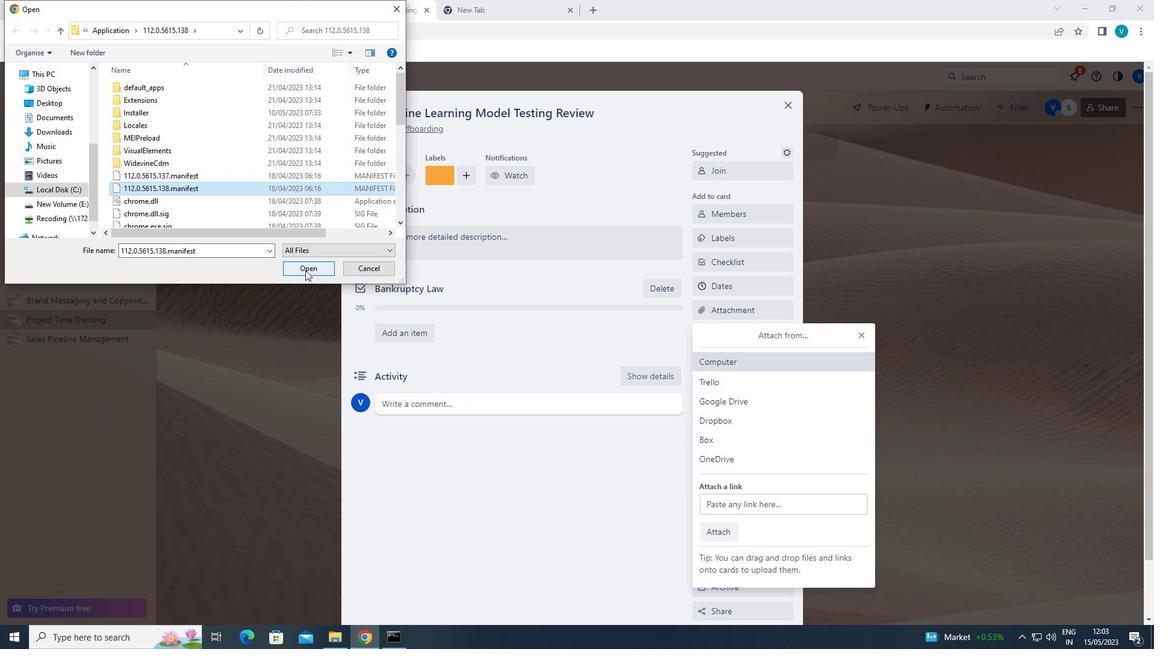 
Action: Mouse pressed left at (306, 269)
Screenshot: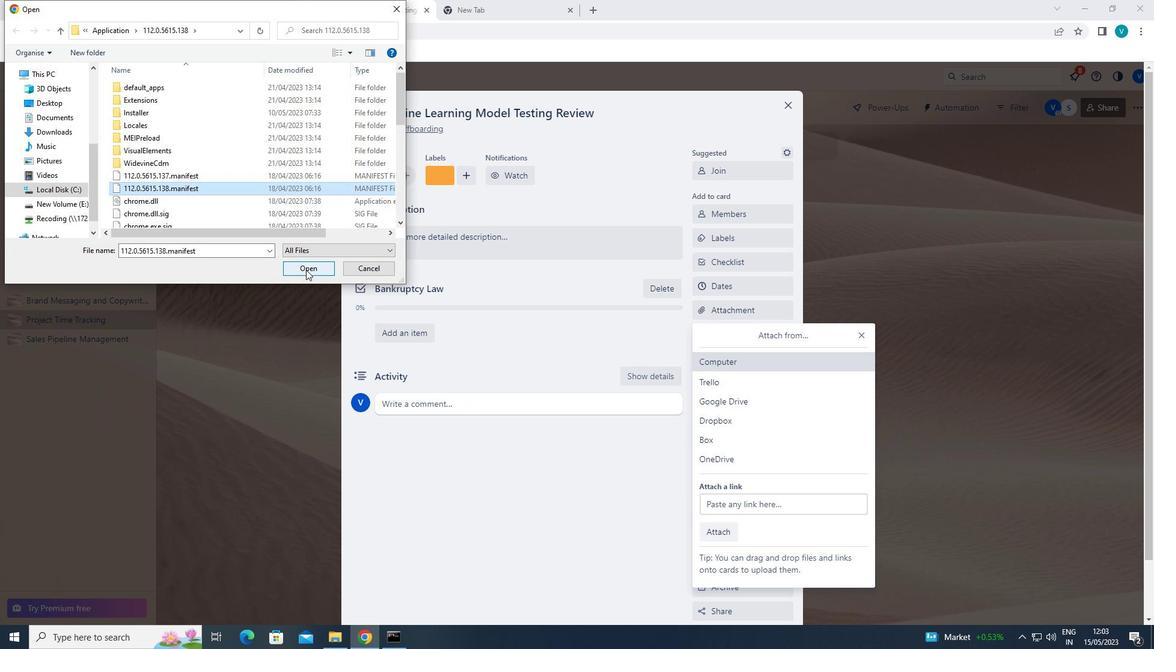 
Action: Mouse moved to (754, 330)
Screenshot: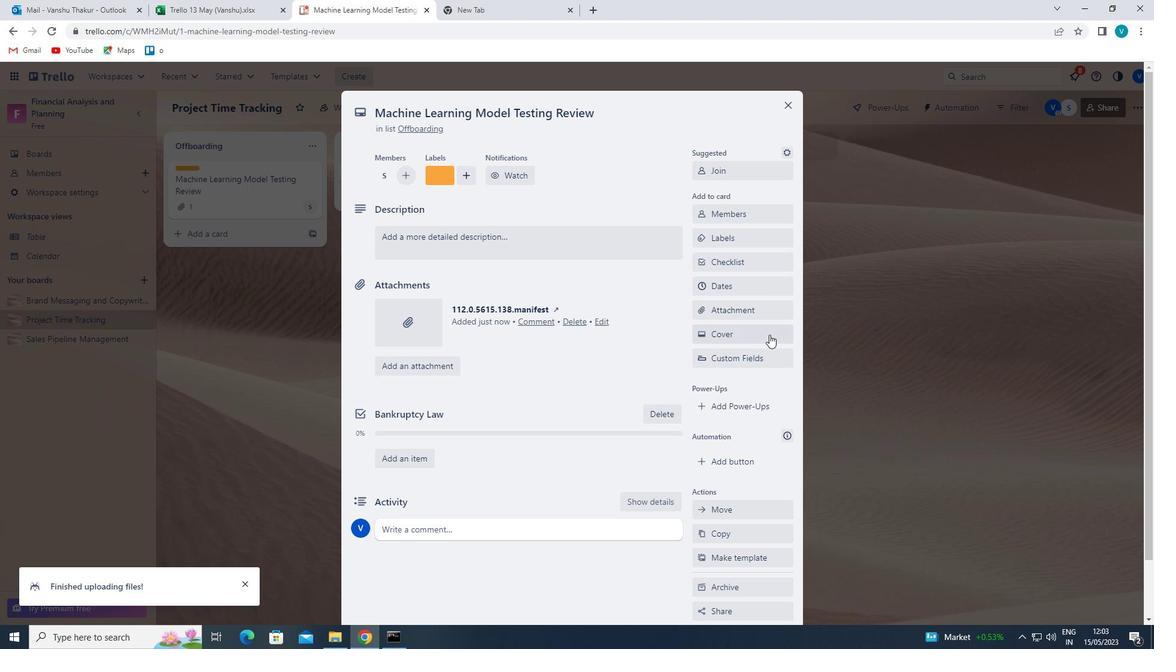 
Action: Mouse pressed left at (754, 330)
Screenshot: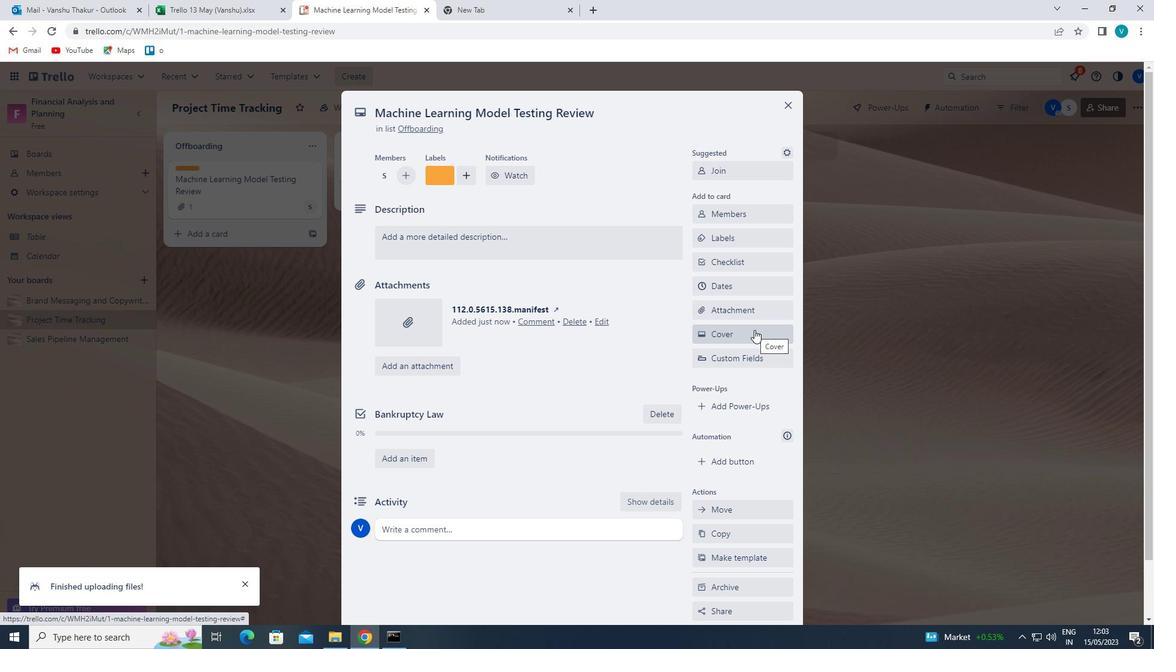 
Action: Mouse moved to (793, 378)
Screenshot: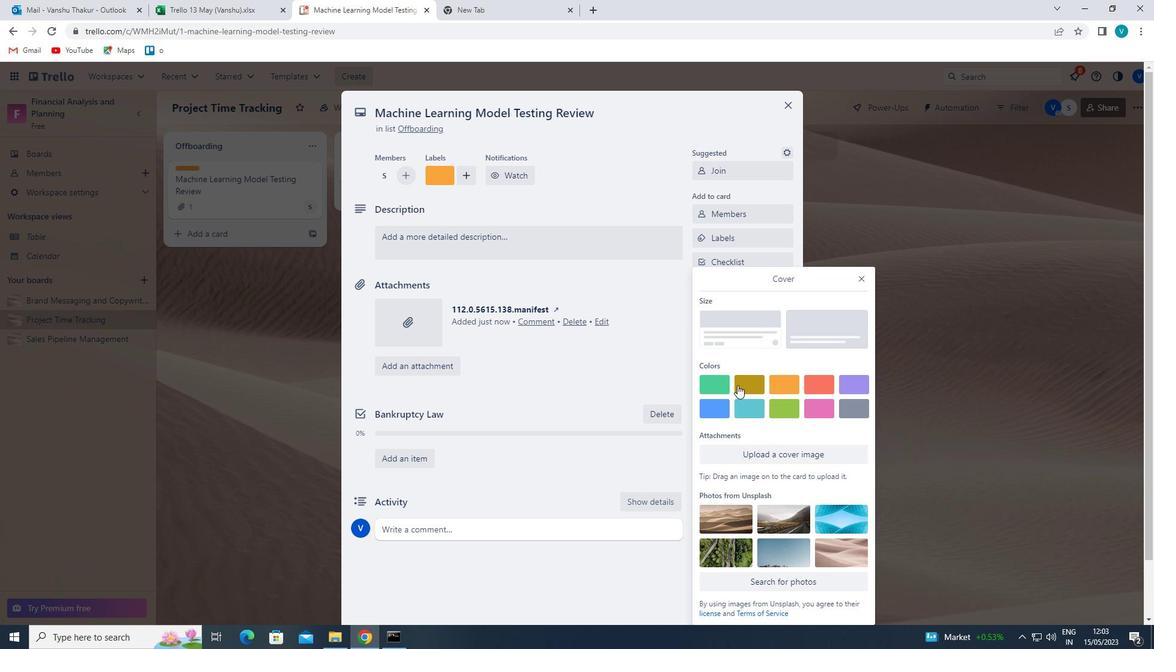 
Action: Mouse pressed left at (793, 378)
Screenshot: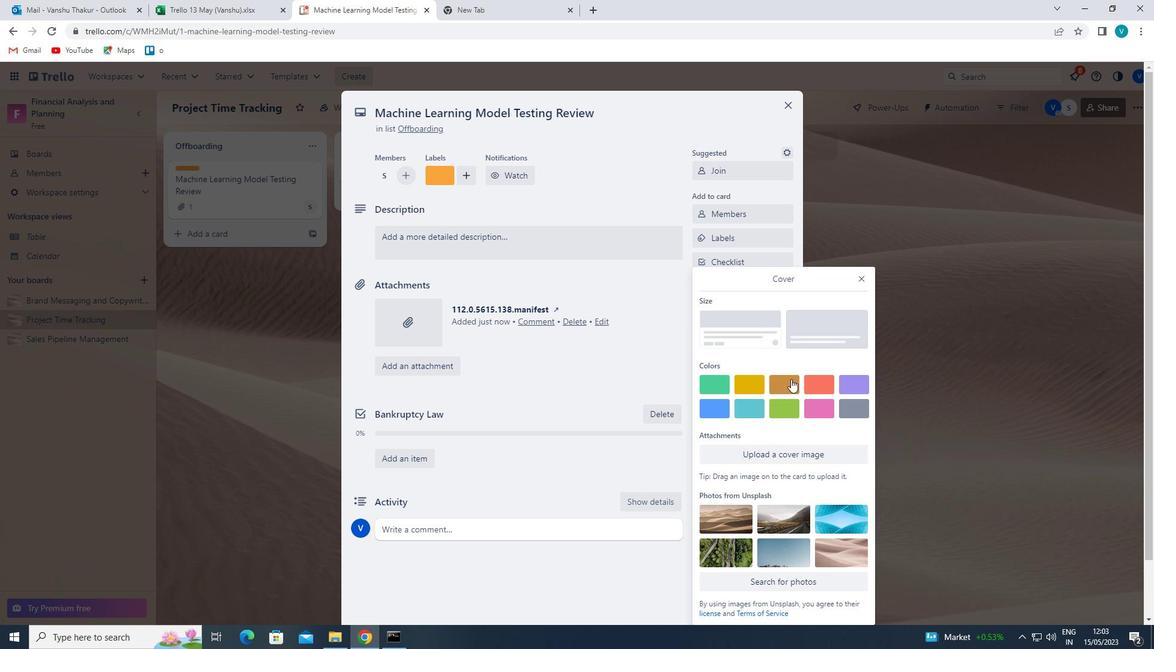 
Action: Mouse moved to (861, 254)
Screenshot: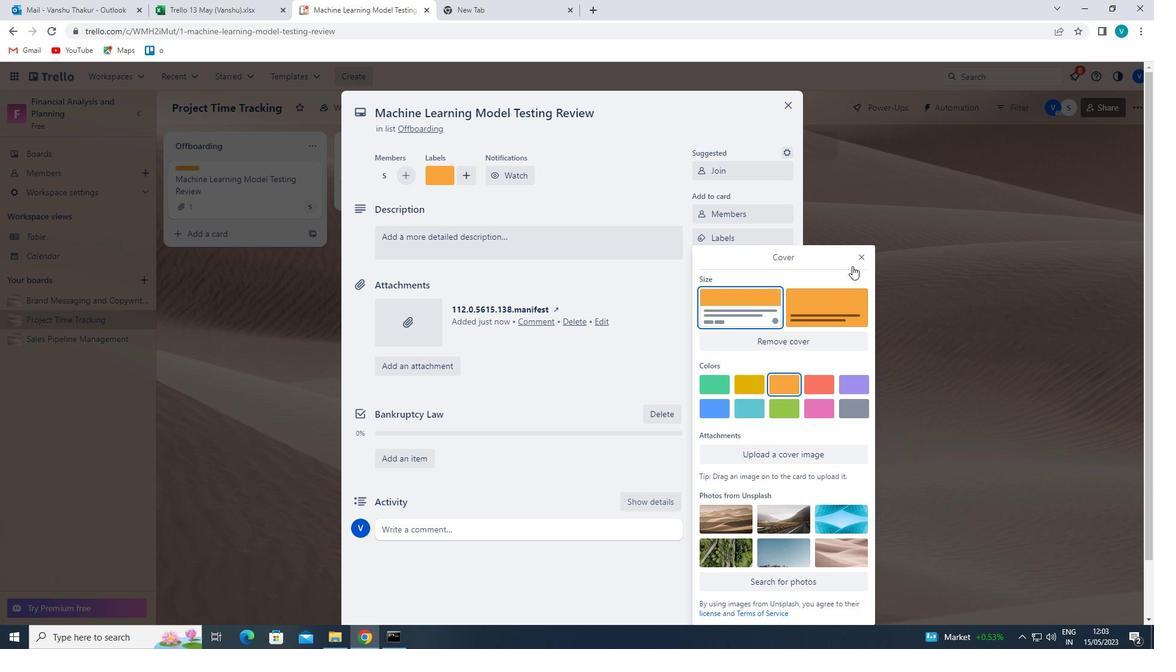 
Action: Mouse pressed left at (861, 254)
Screenshot: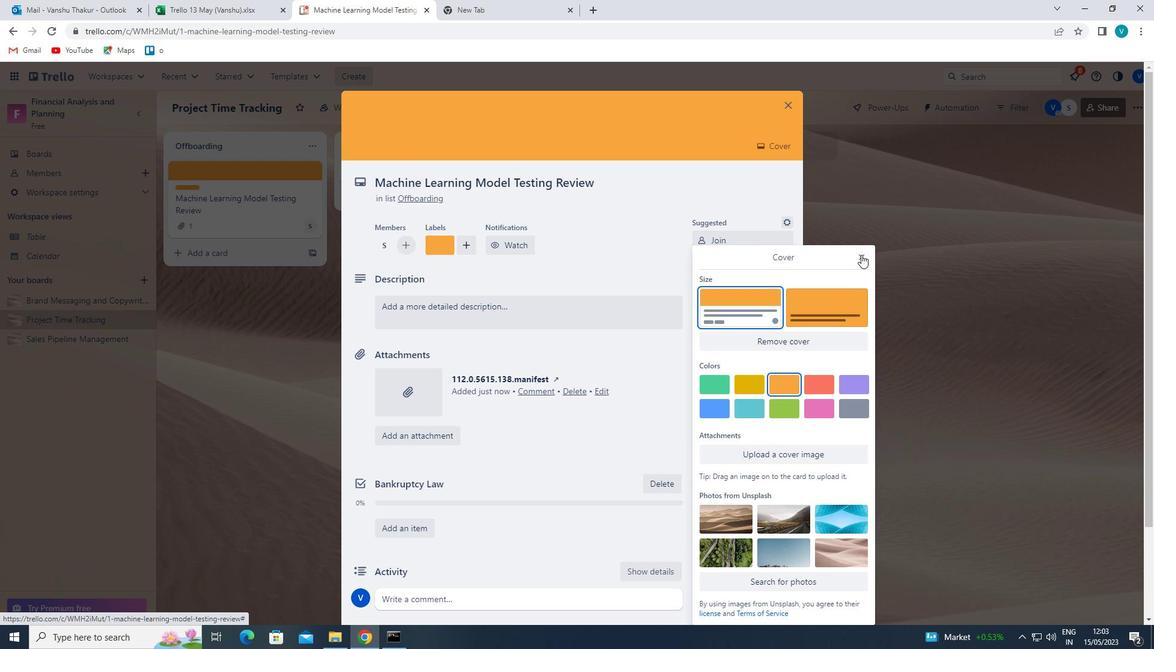 
Action: Mouse moved to (586, 313)
Screenshot: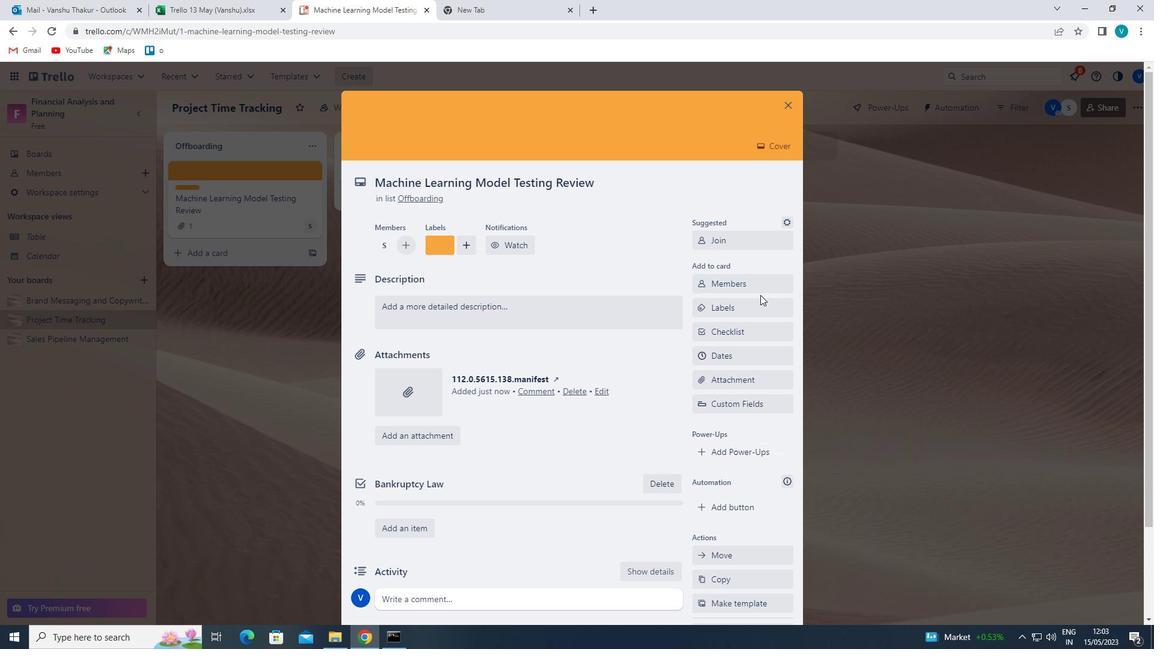 
Action: Mouse pressed left at (586, 313)
Screenshot: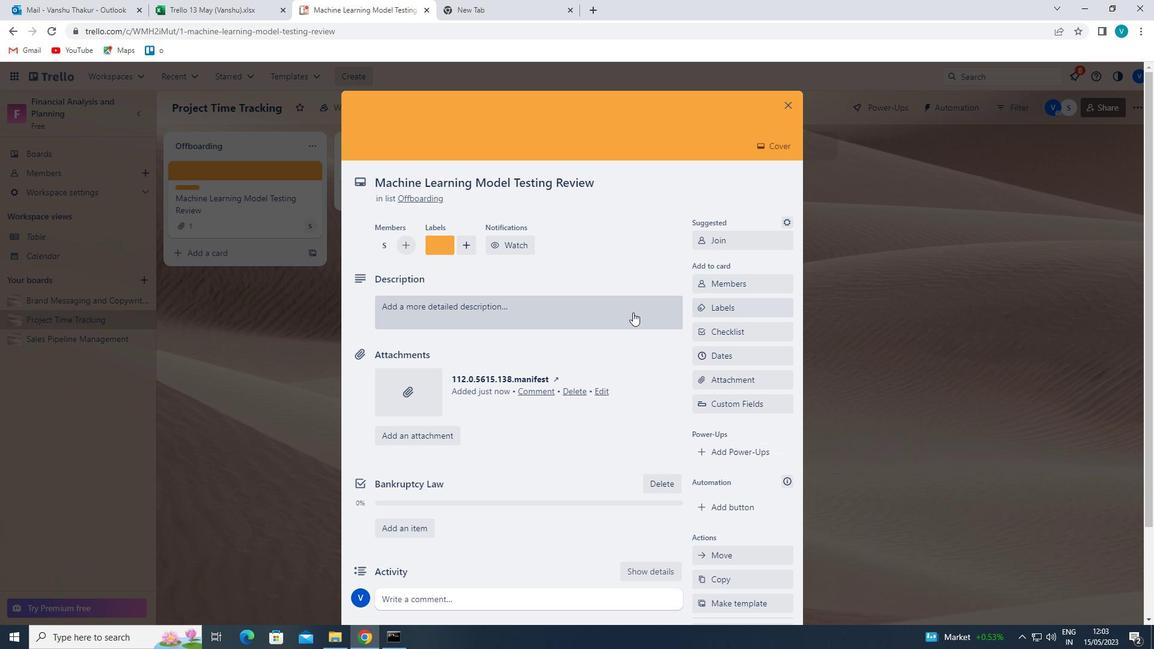 
Action: Key pressed '<Key.shift>PLAN<Key.space>AND<Key.space>EXECUTE<Key.space>CP<Key.backspace>OMPANY<Key.space>TEAM-BUILDING<Key.space>RETREAR<Key.backspace>T<Key.space>WITH<Key.space>A<Key.space>FOCUS<Key.space>ON<Key.space>TEAM<Key.space>ALIGNMENT'
Screenshot: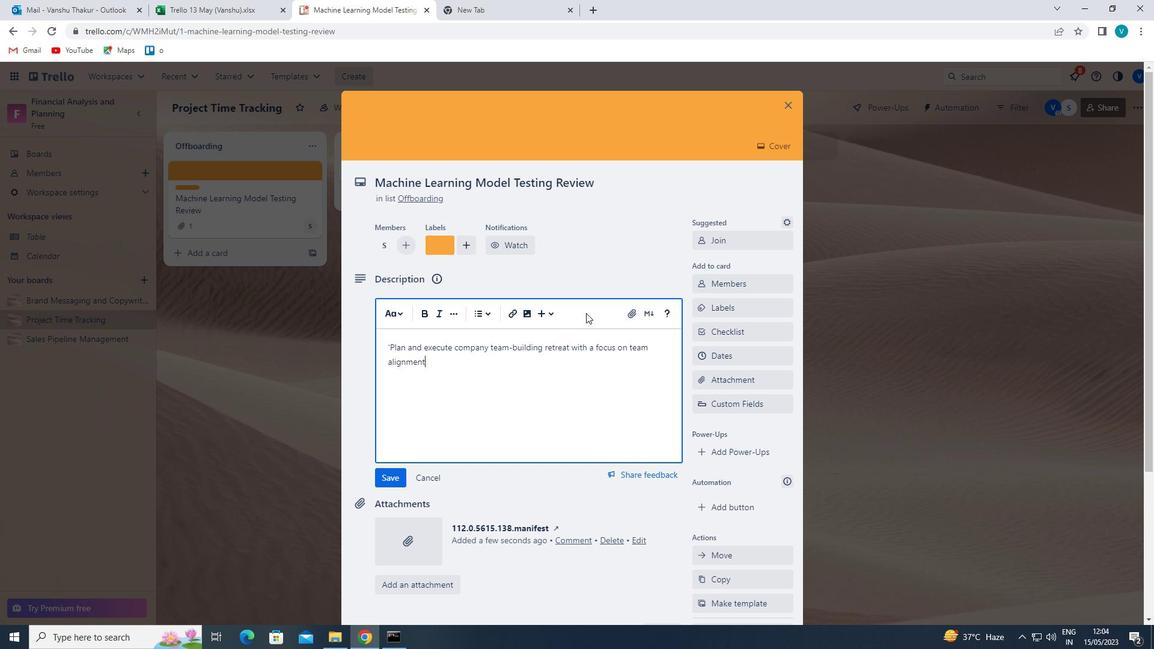 
Action: Mouse moved to (382, 470)
Screenshot: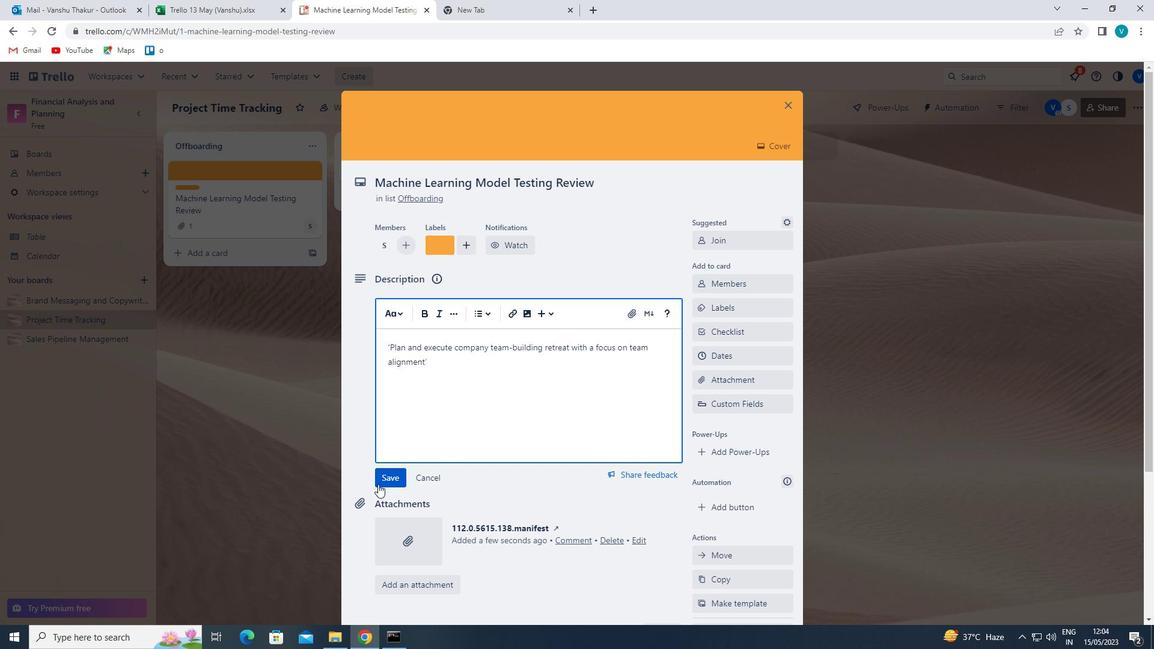 
Action: Mouse pressed left at (382, 470)
Screenshot: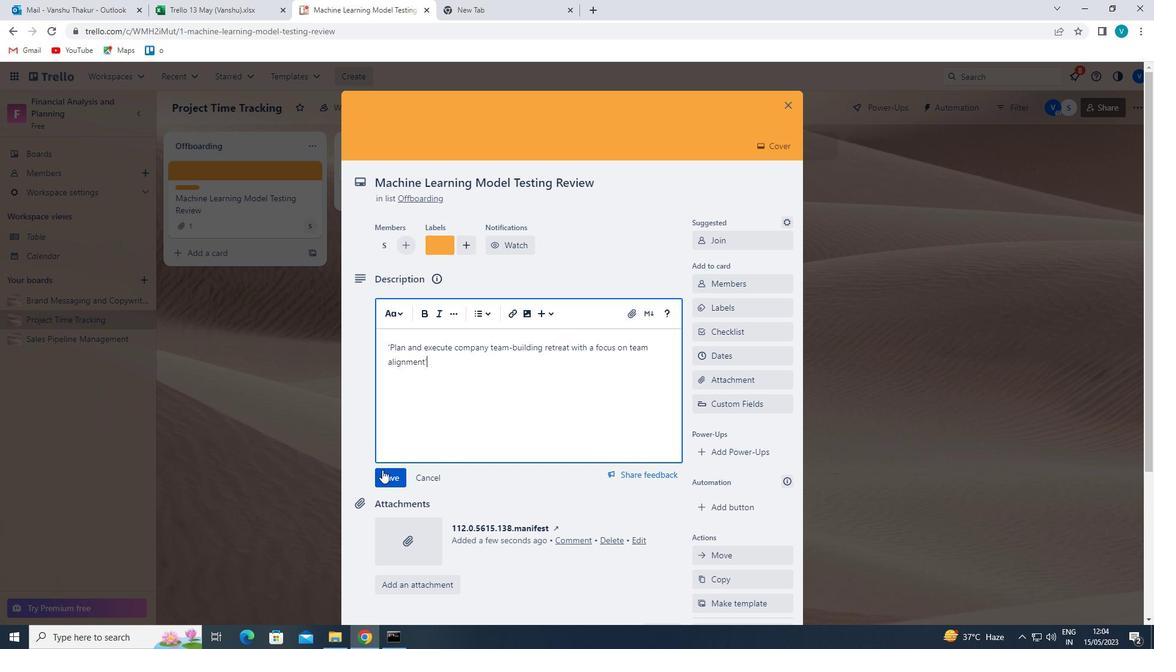 
Action: Mouse moved to (383, 469)
Screenshot: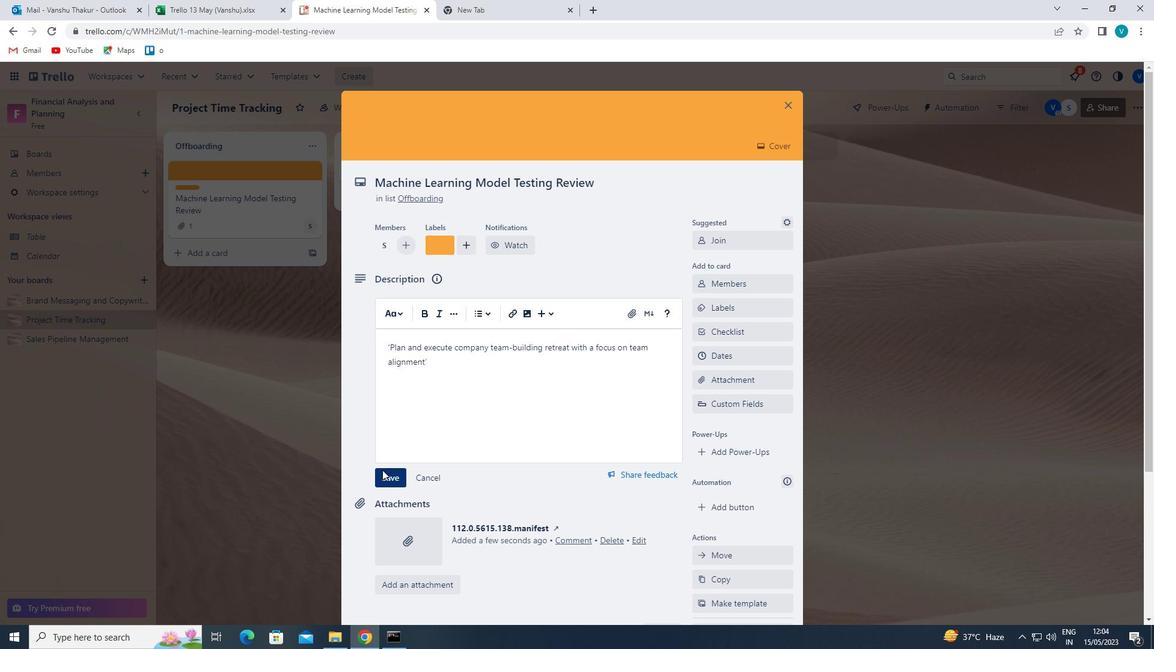 
Action: Mouse scrolled (383, 469) with delta (0, 0)
Screenshot: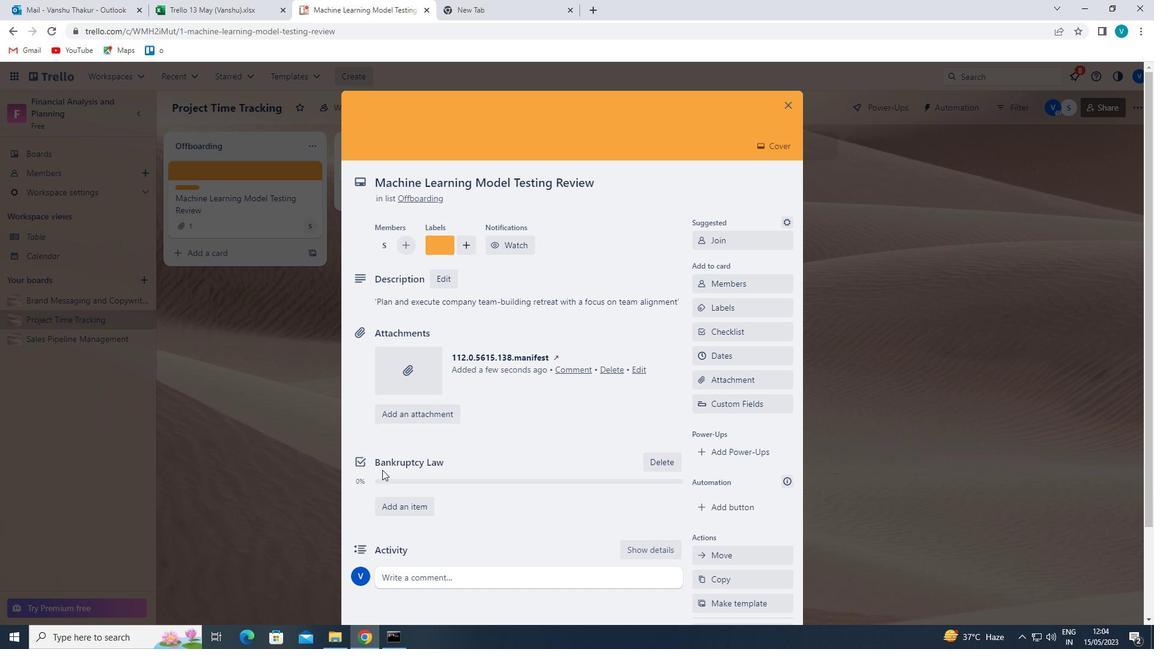 
Action: Mouse scrolled (383, 469) with delta (0, 0)
Screenshot: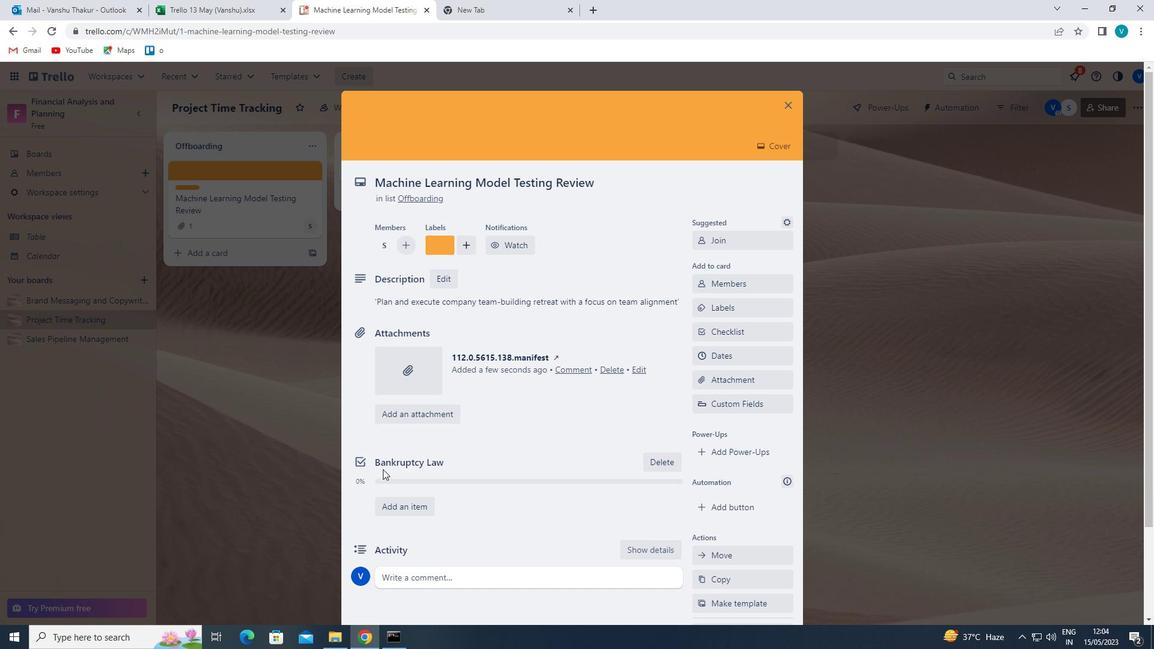 
Action: Mouse moved to (402, 475)
Screenshot: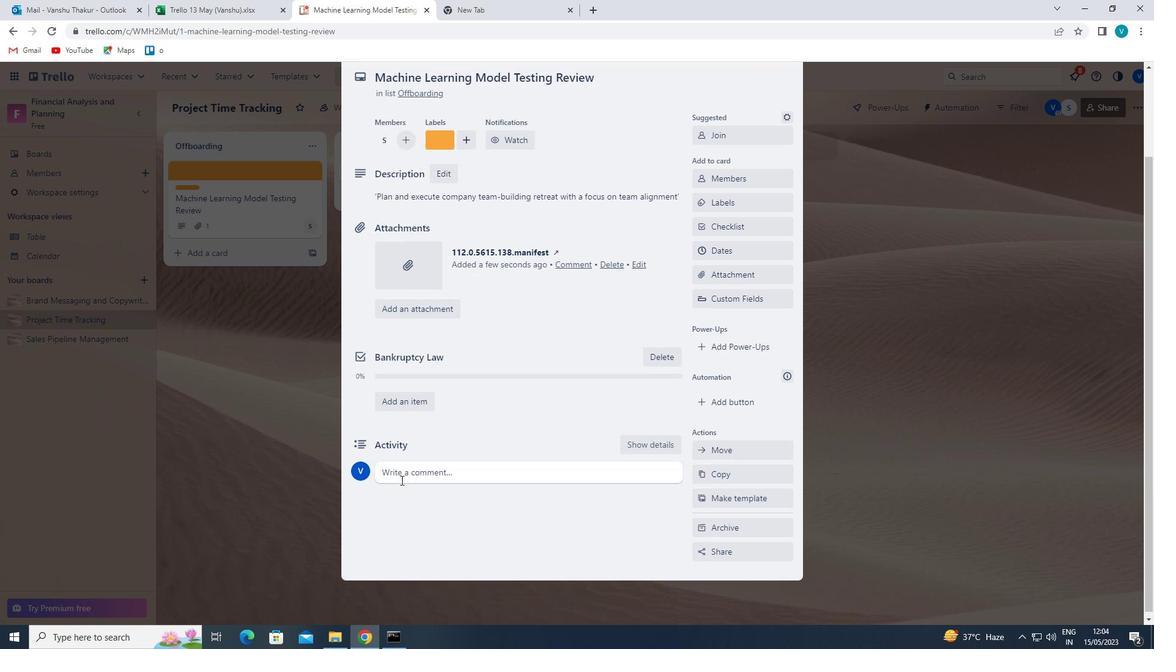 
Action: Mouse pressed left at (402, 475)
Screenshot: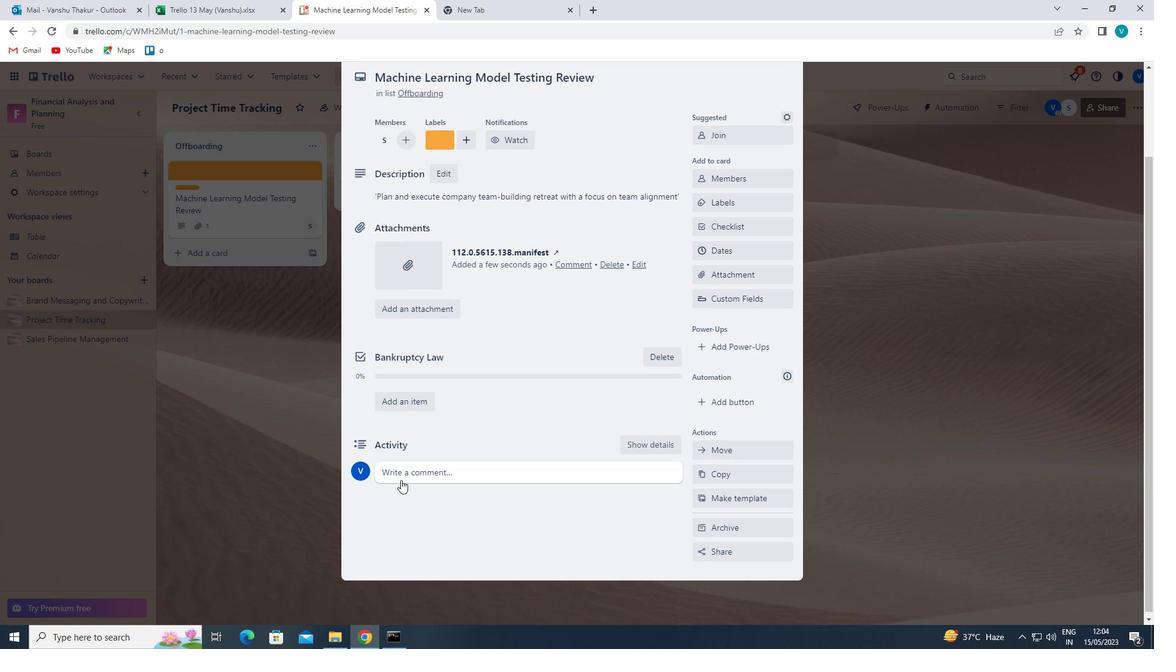 
Action: Mouse moved to (405, 474)
Screenshot: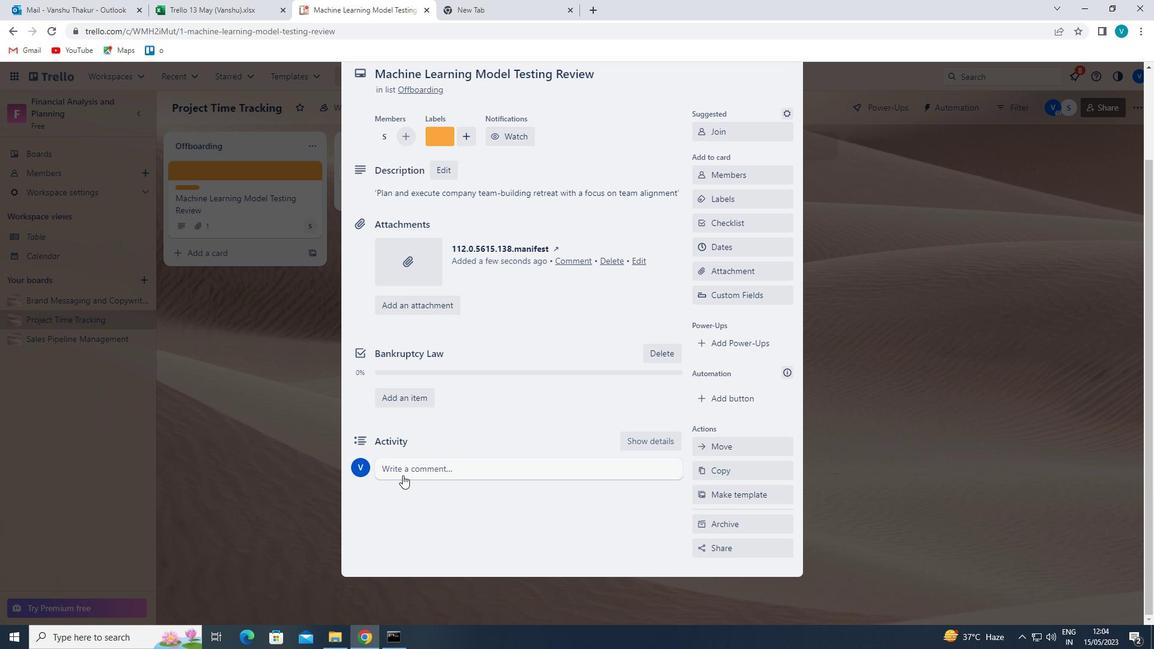 
Action: Key pressed '<Key.shift>LET<Key.space>US<Key.space>APPROACH<Key.space>THIS<Key.space>TASK<Key.space>WITH<Key.space>A<Key.space>SENSE<Key.space>OF<Key.space>CREATIVITY<Key.space>AND<Key.space>INNOVATION,<Key.space>LOOKING<Key.space>FOR<Key.space>UNIQUE<Key.space>ANB<Key.backspace>D<Key.space>UNCONVENTIONAL<Key.space>SOLUTIONS.'
Screenshot: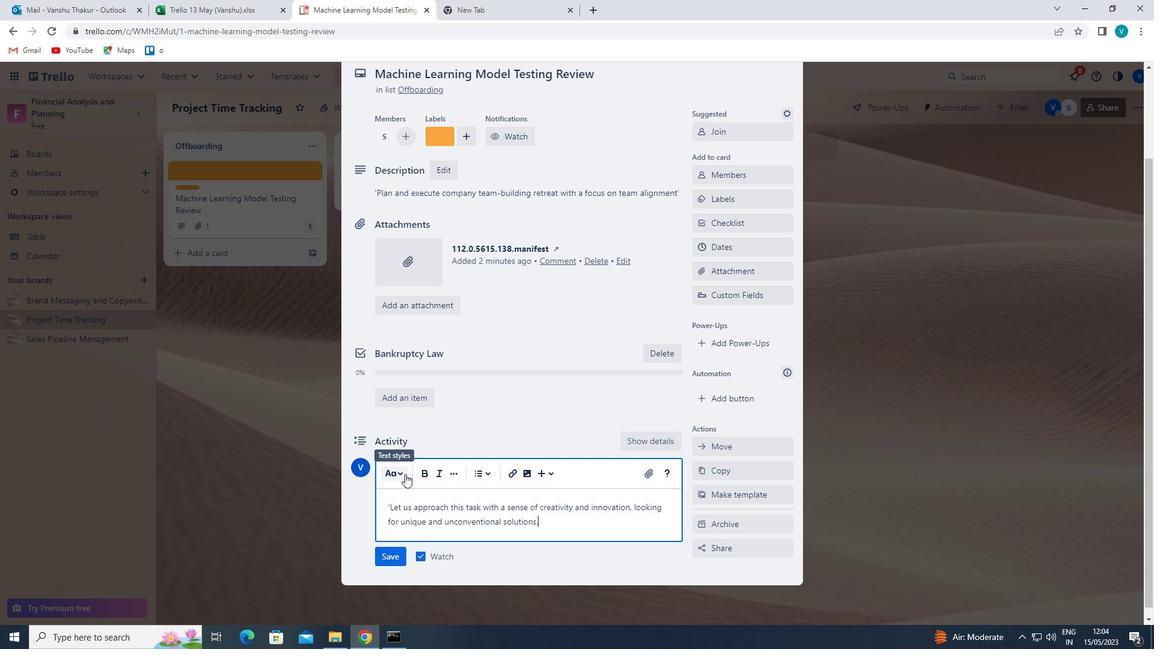
Action: Mouse moved to (388, 553)
Screenshot: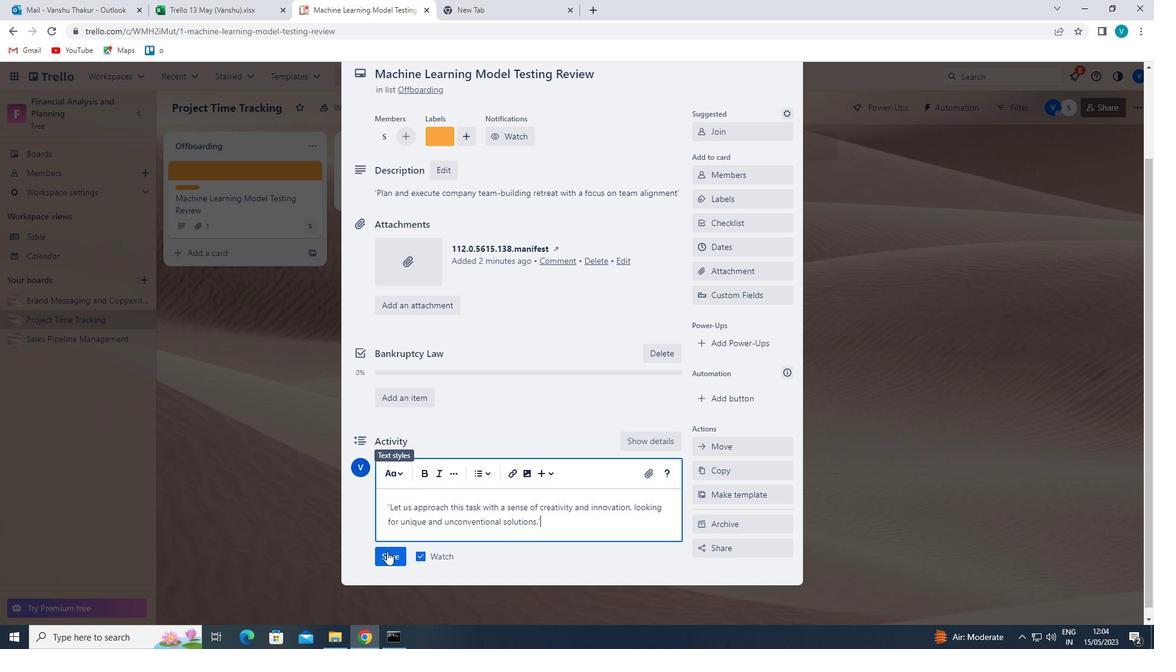 
Action: Mouse pressed left at (388, 553)
Screenshot: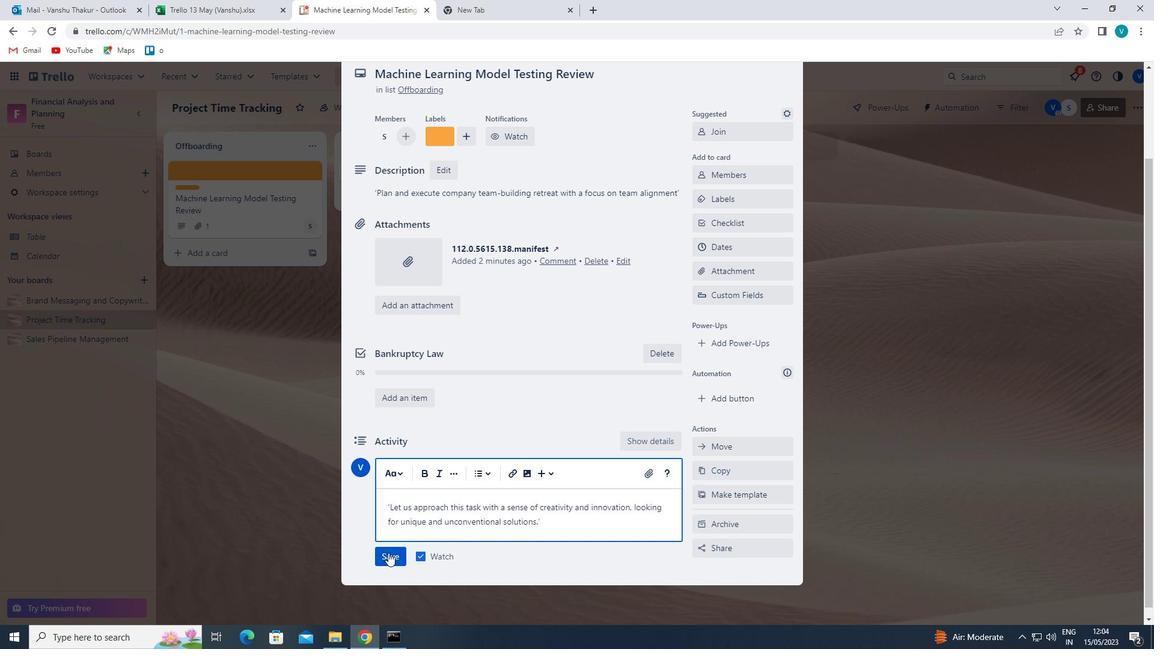 
Action: Mouse moved to (767, 251)
Screenshot: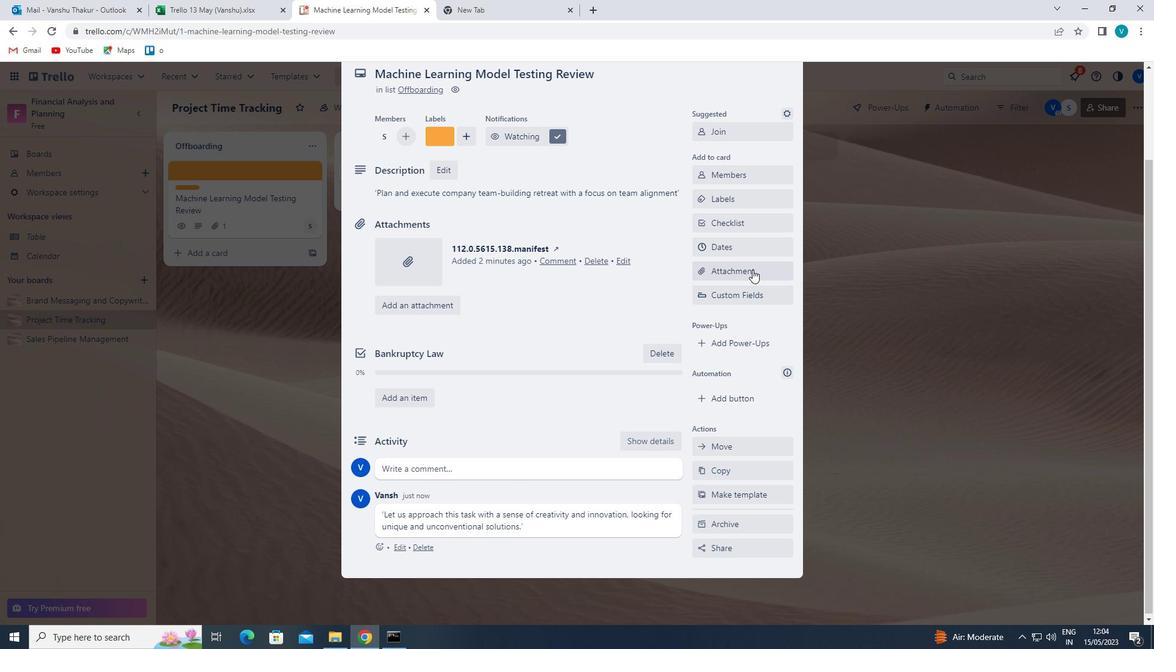 
Action: Mouse pressed left at (767, 251)
Screenshot: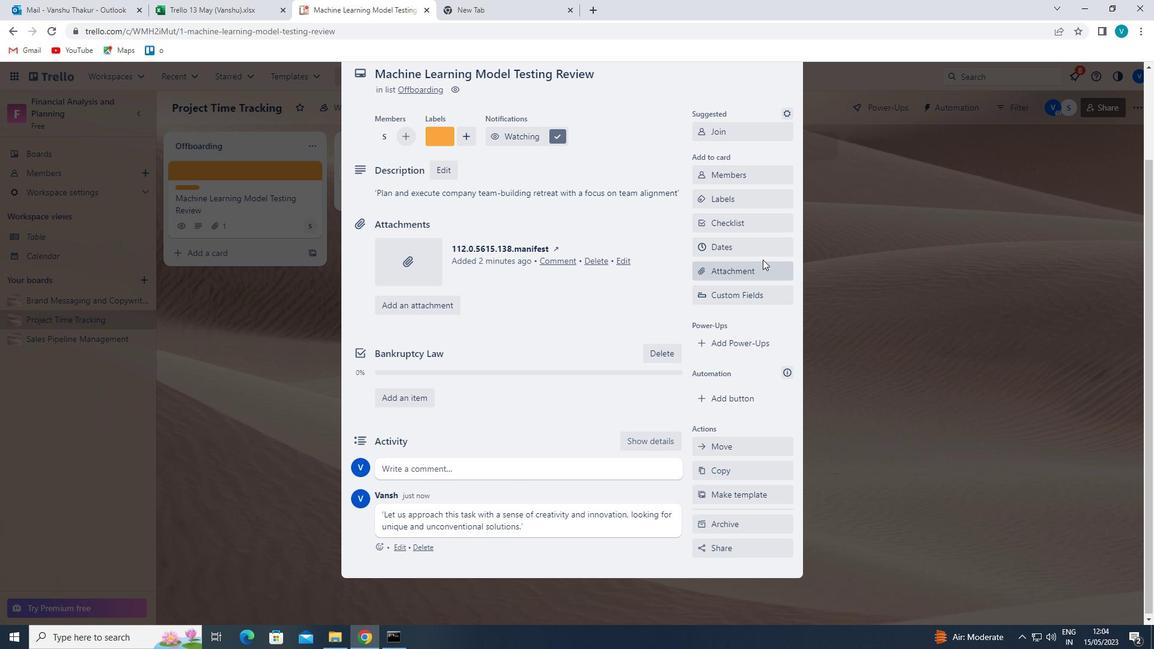 
Action: Mouse moved to (704, 324)
Screenshot: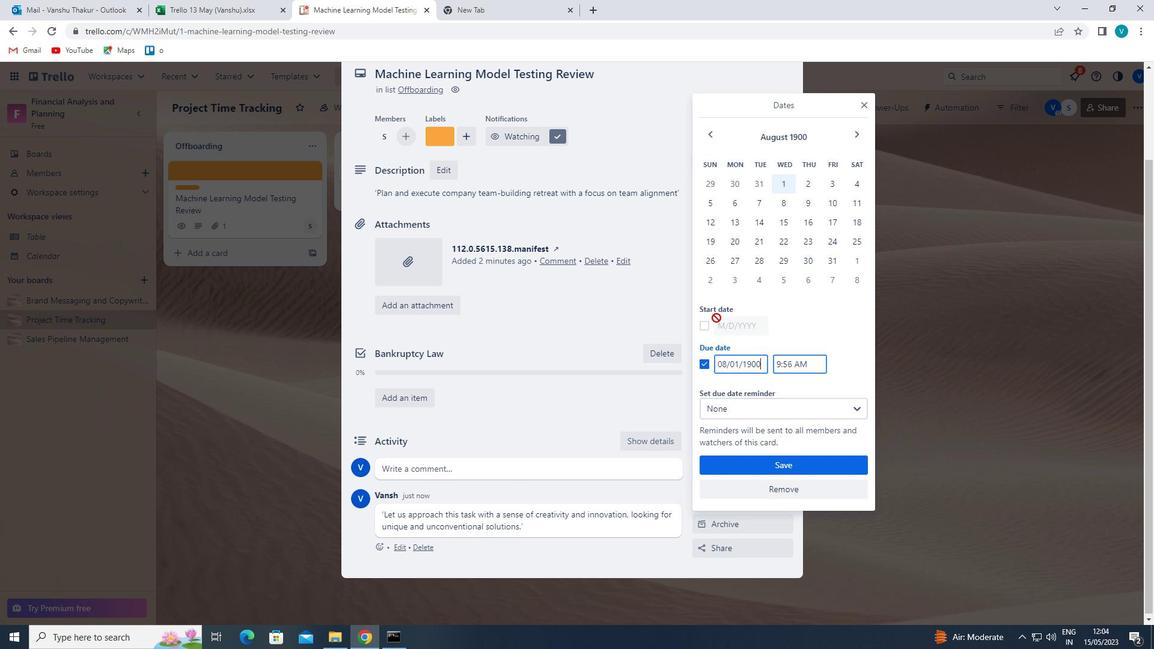 
Action: Mouse pressed left at (704, 324)
Screenshot: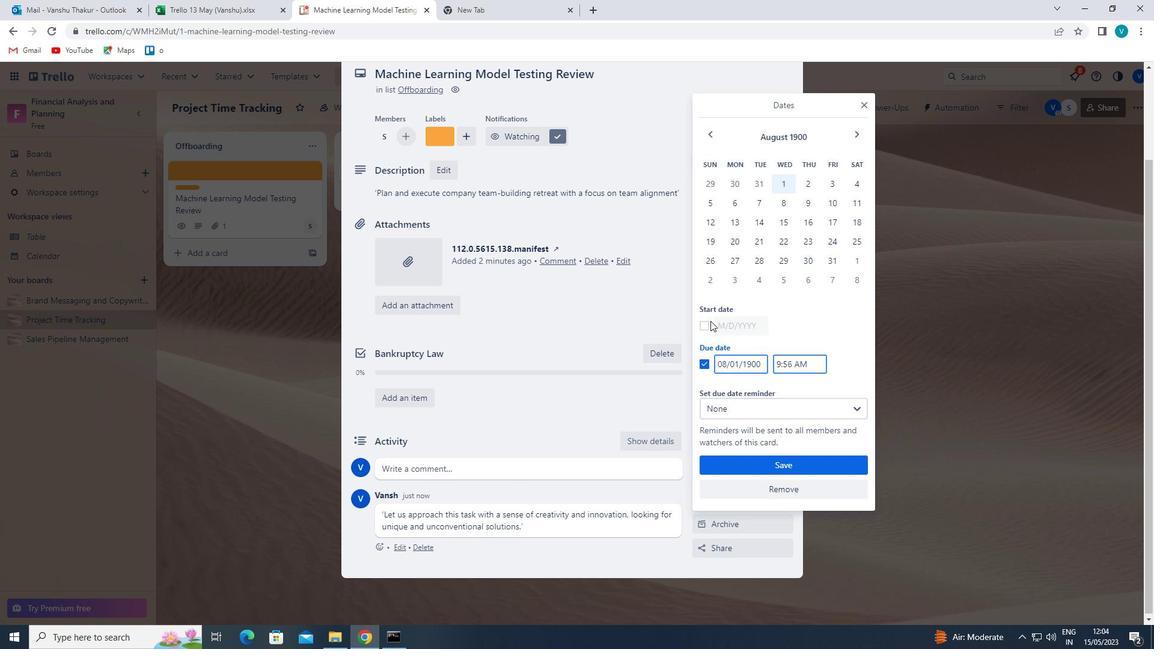 
Action: Mouse moved to (726, 324)
Screenshot: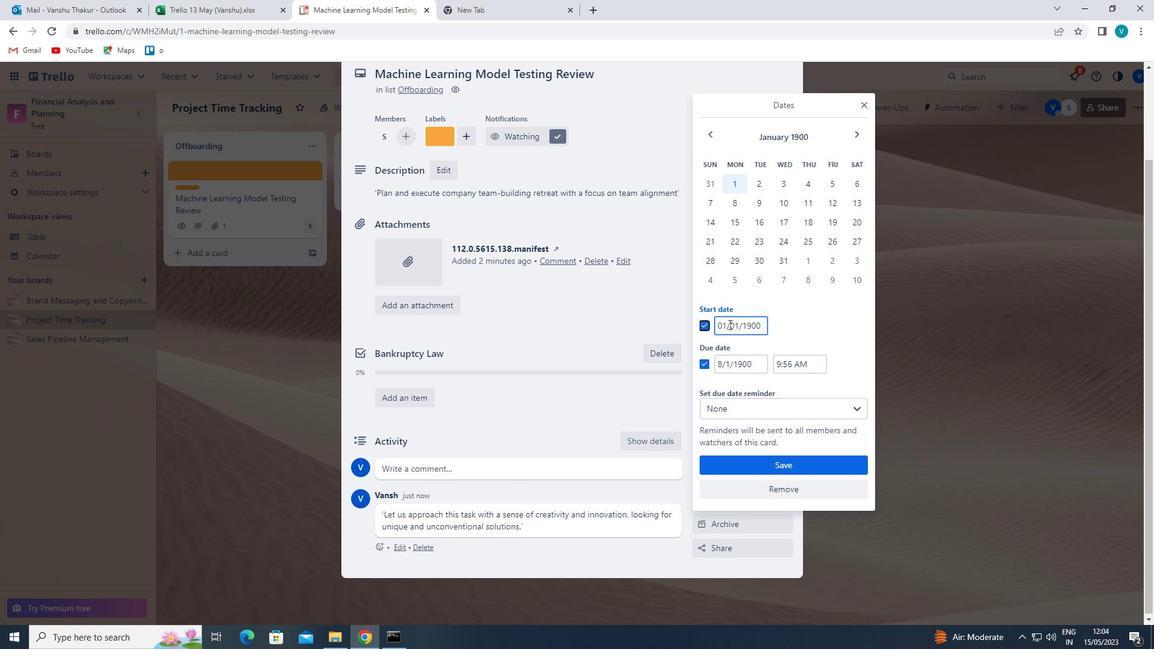
Action: Mouse pressed left at (726, 324)
Screenshot: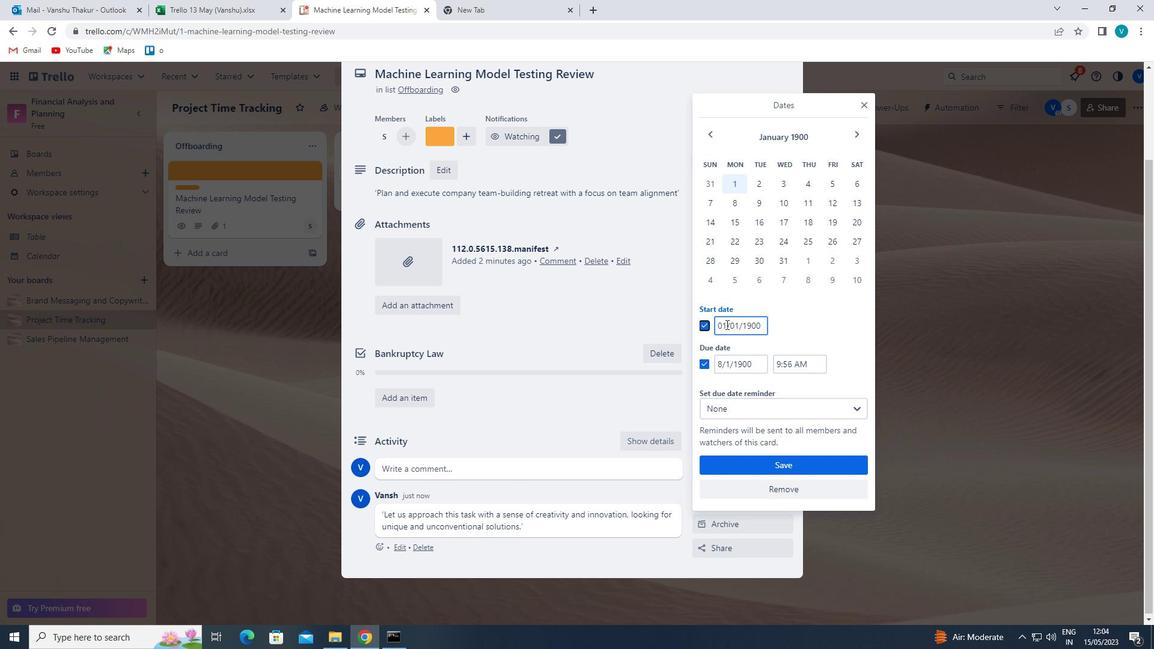 
Action: Mouse moved to (720, 324)
Screenshot: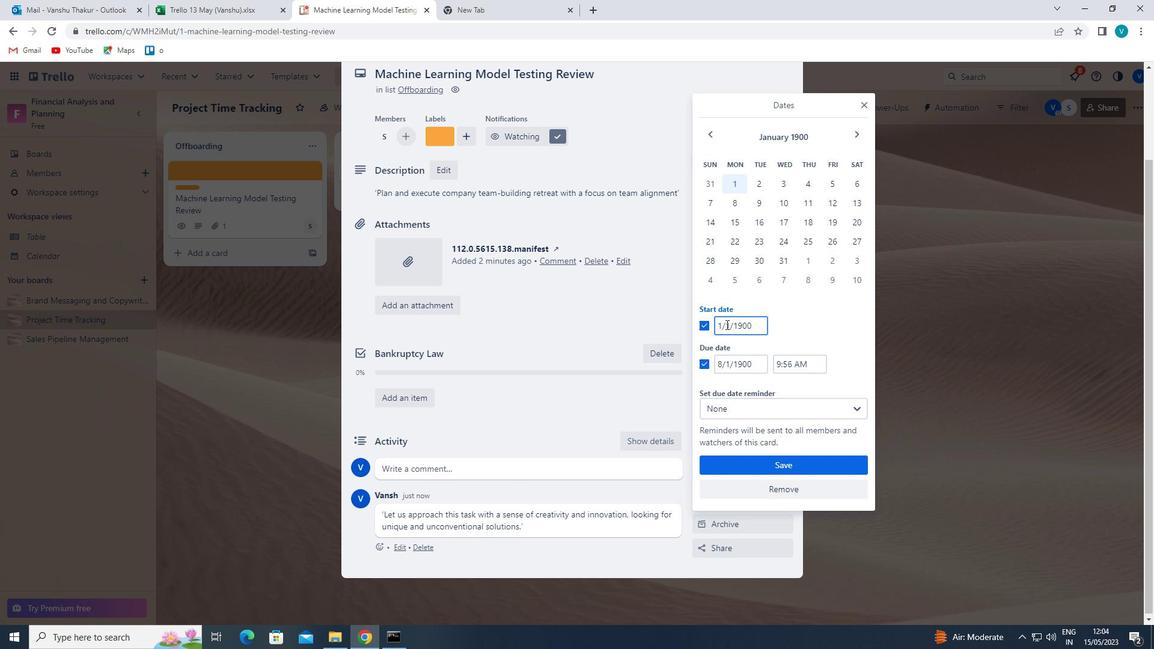 
Action: Mouse pressed left at (720, 324)
Screenshot: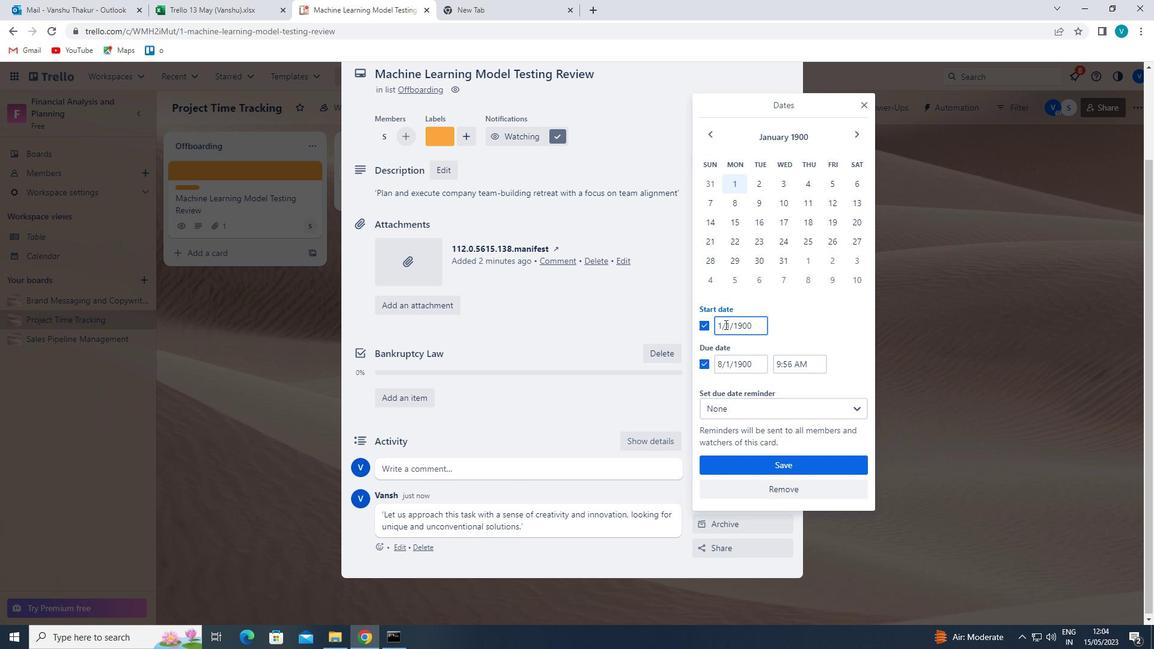 
Action: Mouse moved to (723, 336)
Screenshot: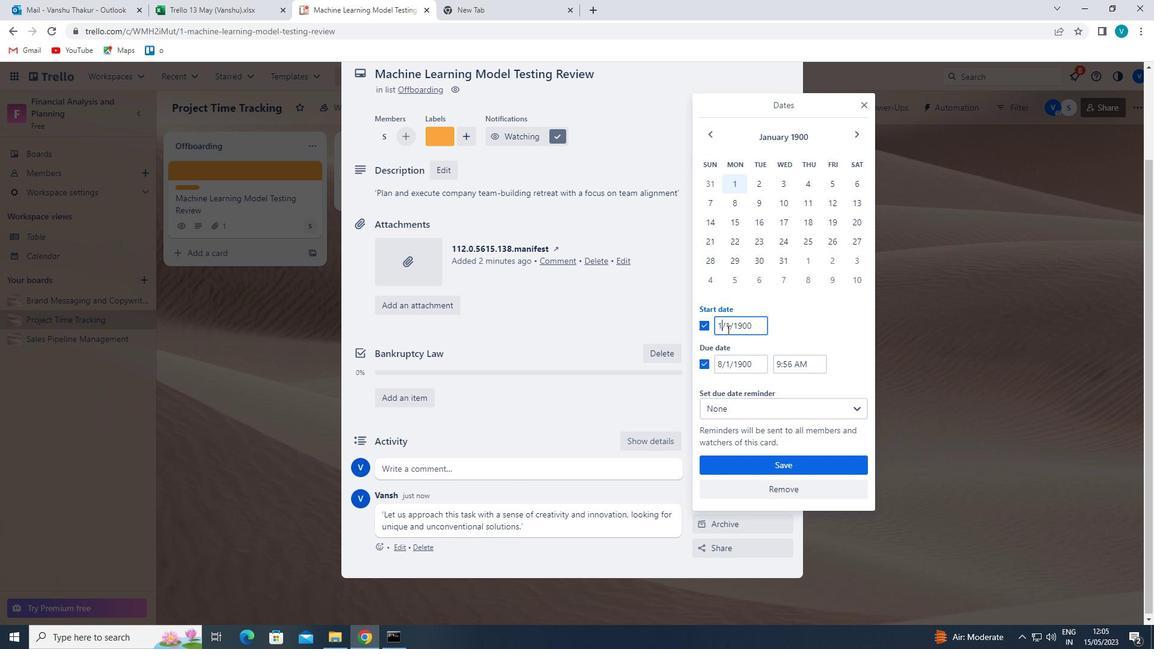 
Action: Key pressed <Key.backspace>2
Screenshot: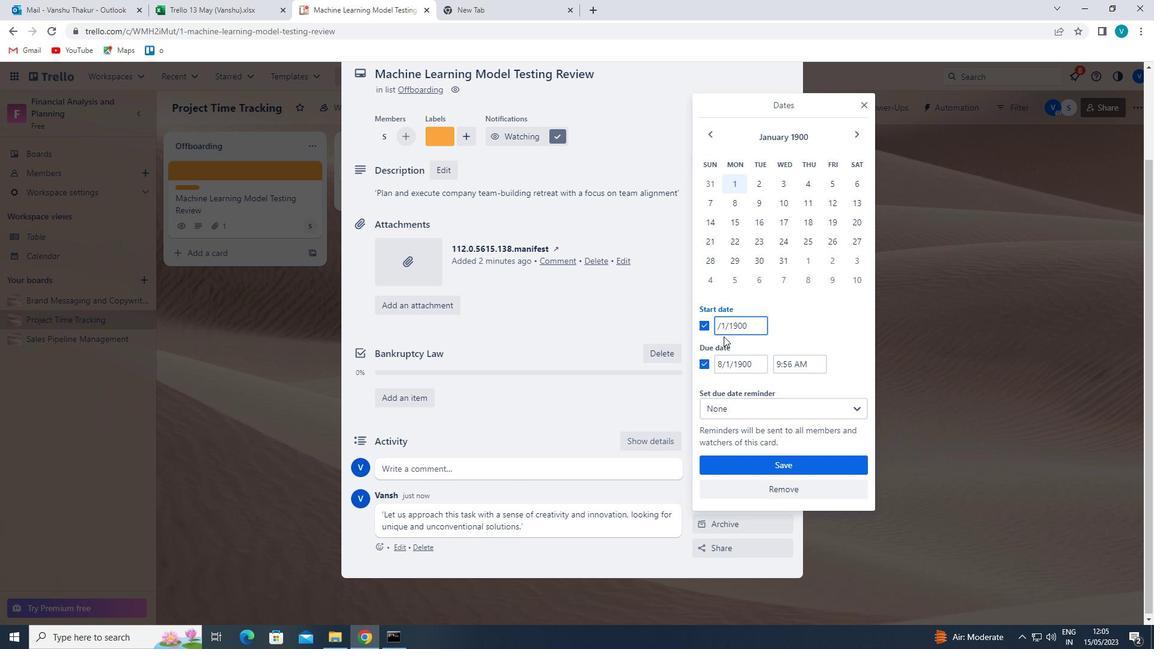 
Action: Mouse moved to (722, 366)
Screenshot: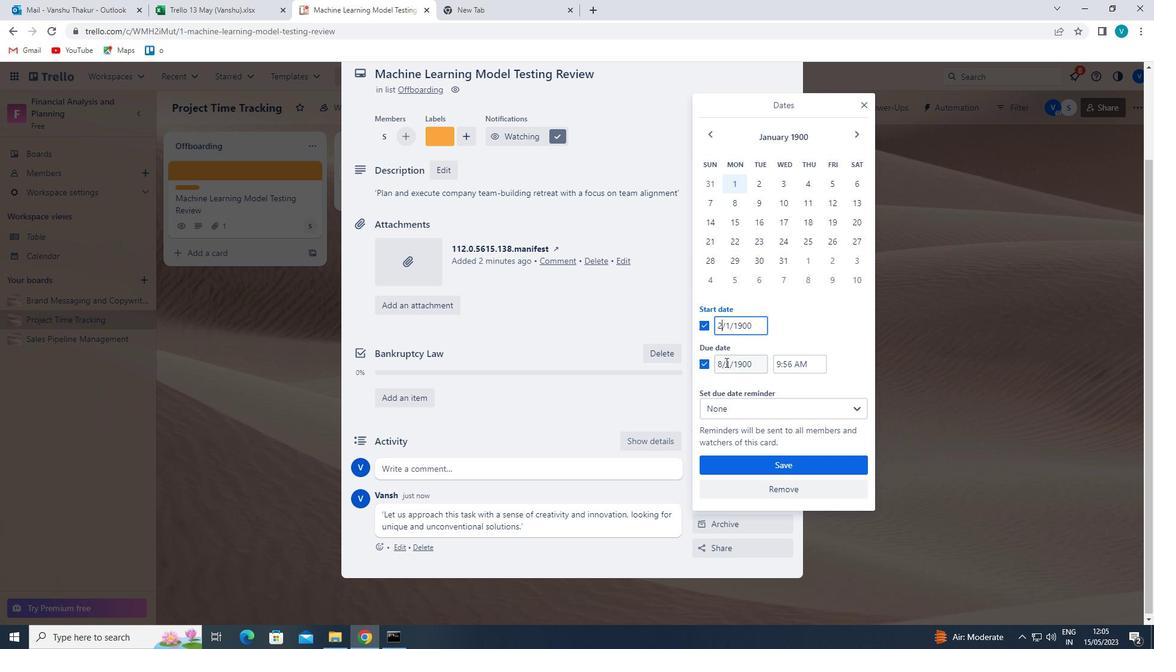 
Action: Mouse pressed left at (722, 366)
Screenshot: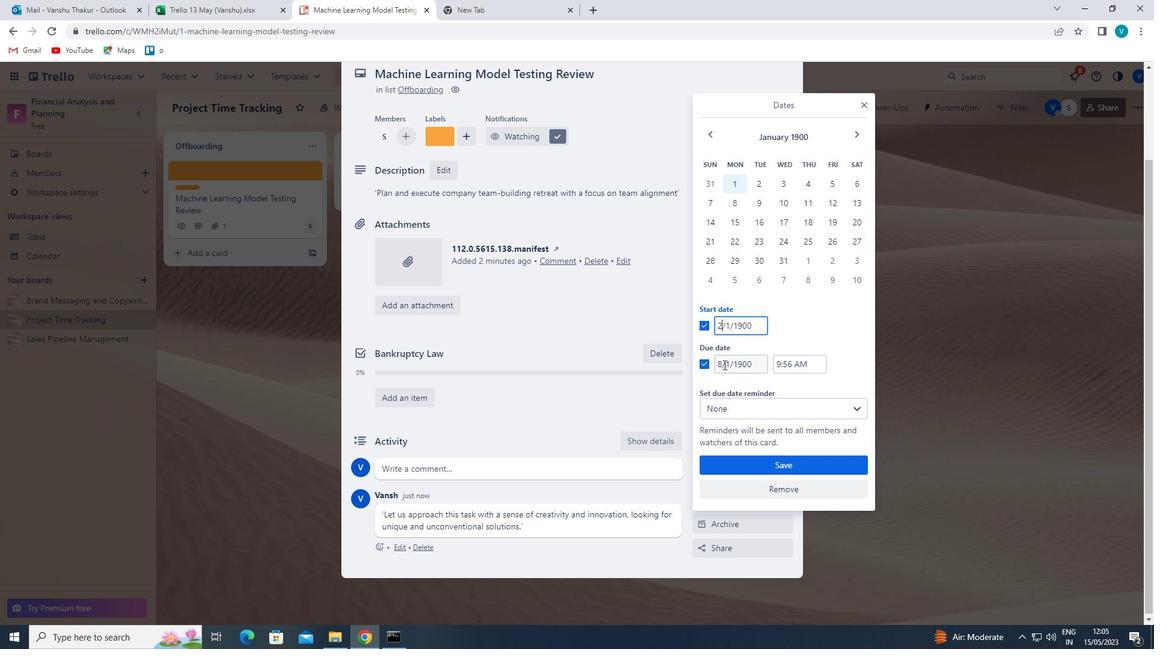 
Action: Mouse moved to (715, 368)
Screenshot: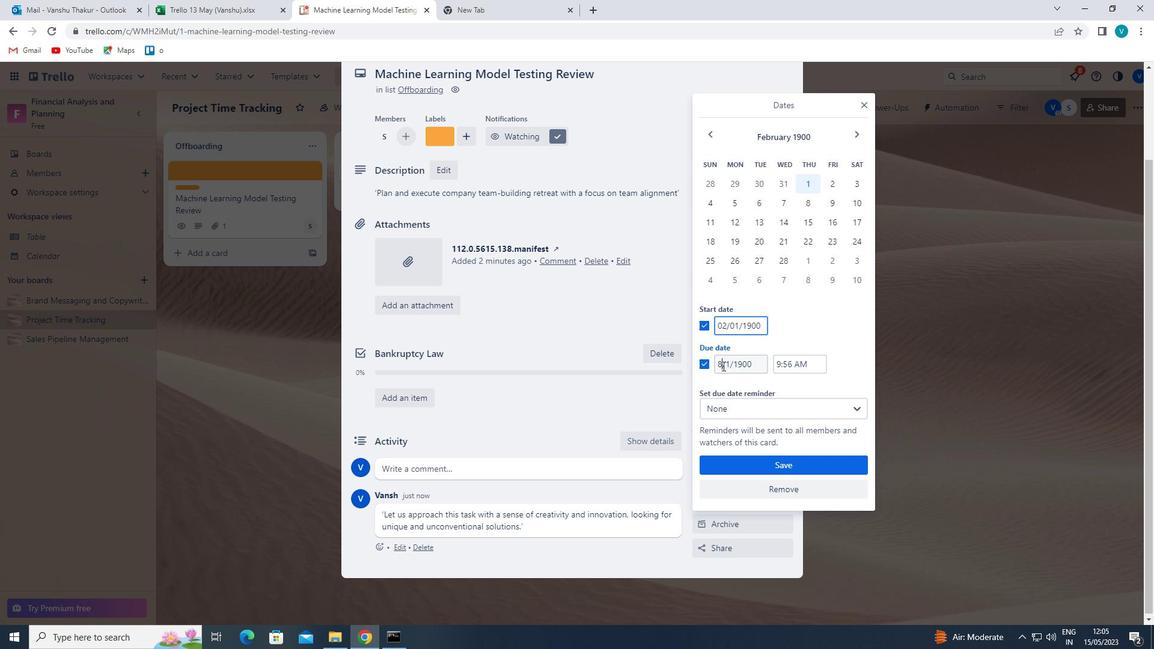 
Action: Key pressed <Key.backspace>9
Screenshot: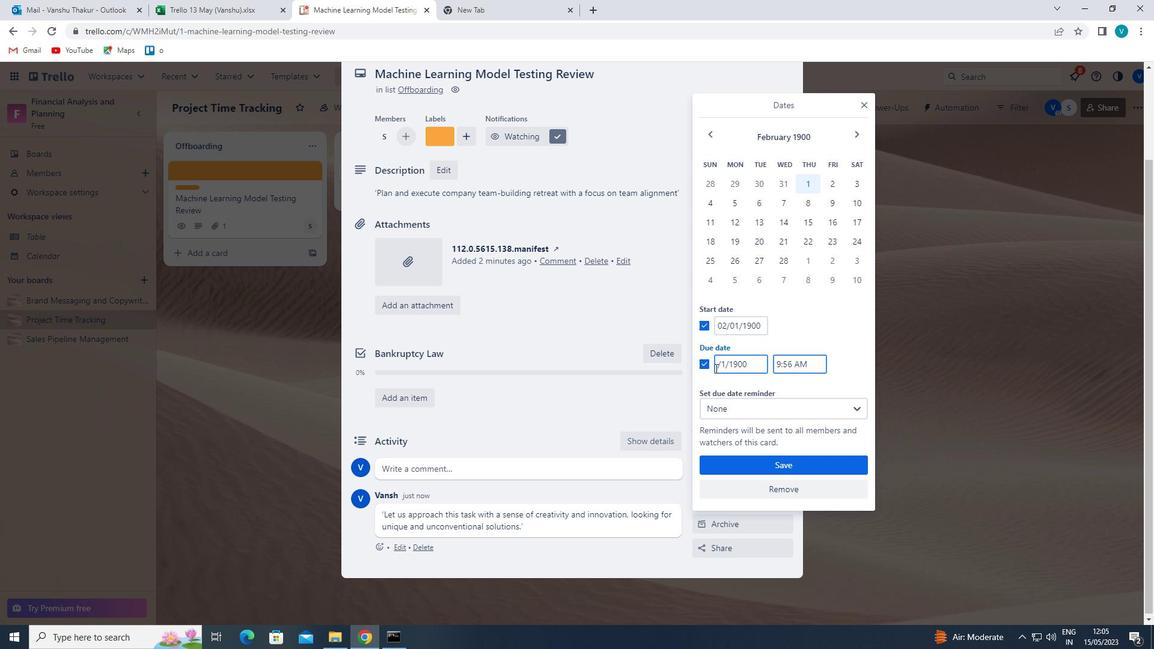
Action: Mouse moved to (741, 461)
Screenshot: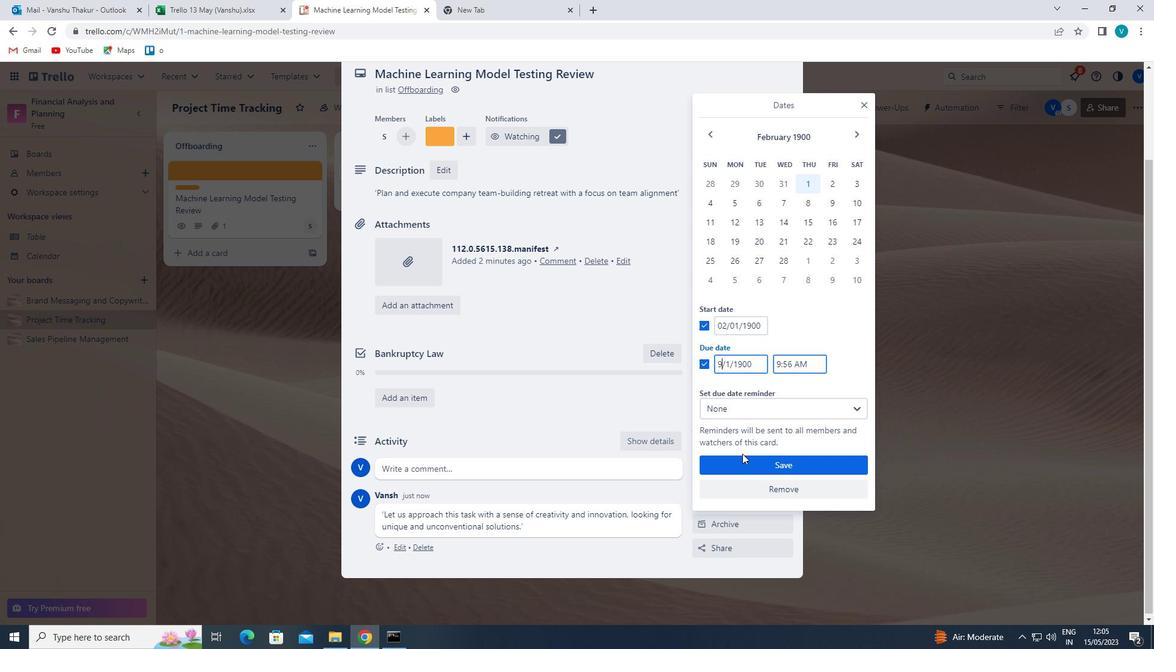 
Action: Mouse pressed left at (741, 461)
Screenshot: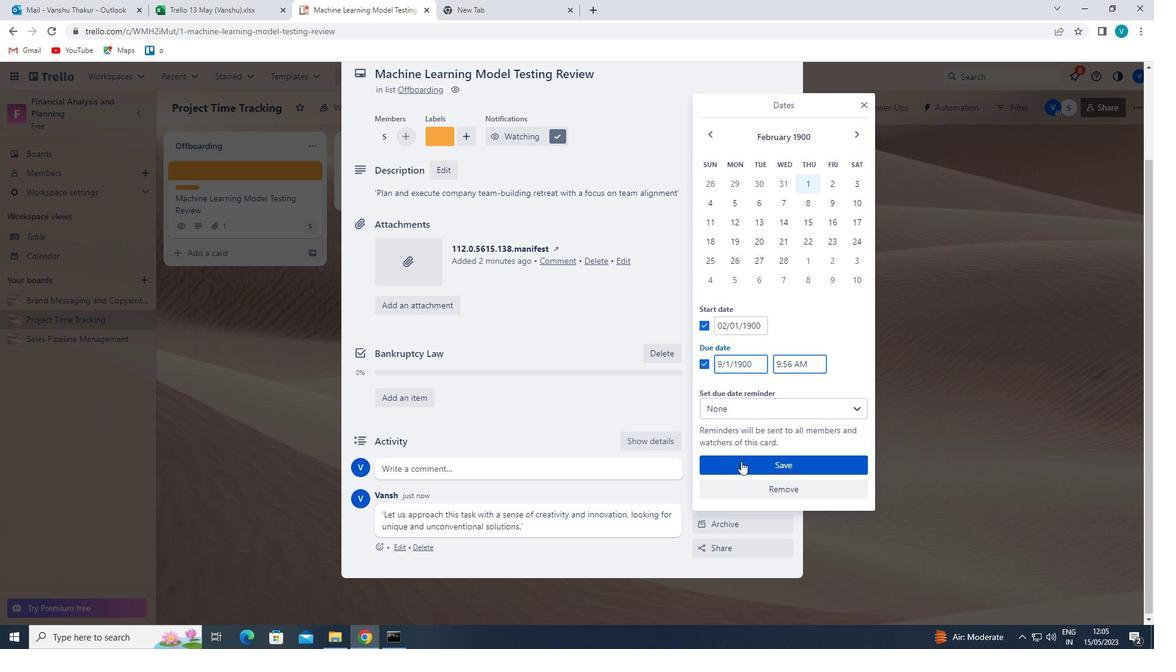 
